 Task: Find a business class flight from San Francisco to Dubai from October 1 to October 5, using Air India or Emirates, with a duration under 15 hours.
Action: Mouse pressed left at (296, 219)
Screenshot: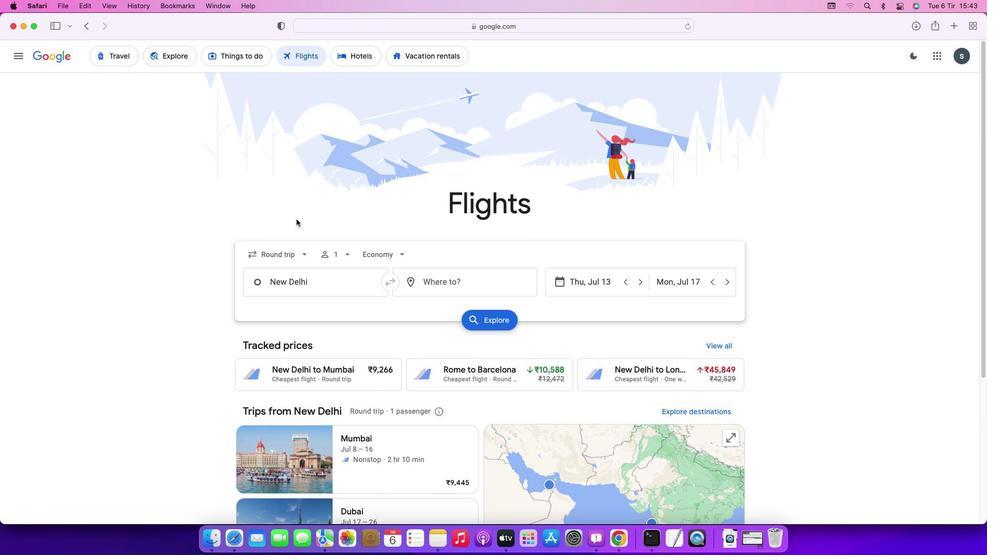 
Action: Mouse moved to (297, 252)
Screenshot: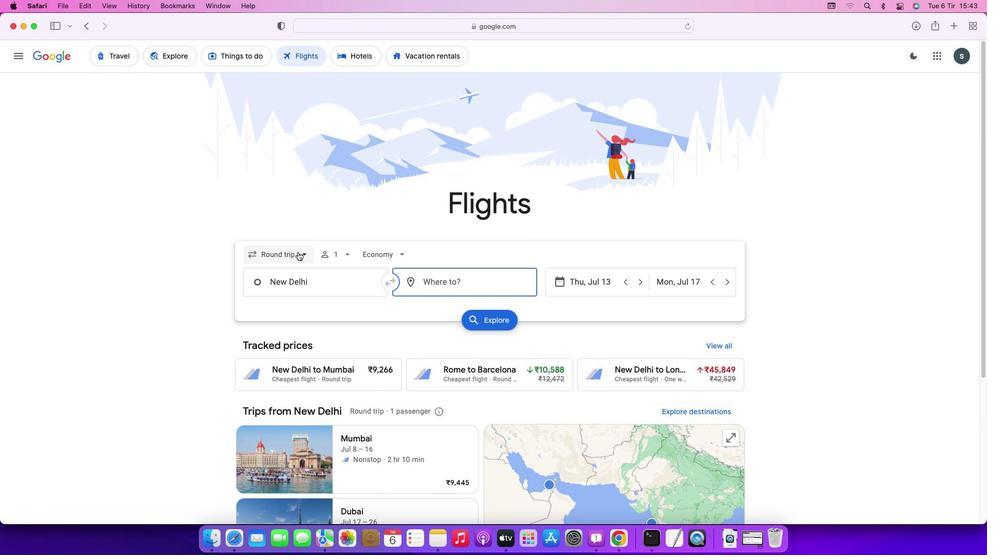 
Action: Mouse pressed left at (297, 252)
Screenshot: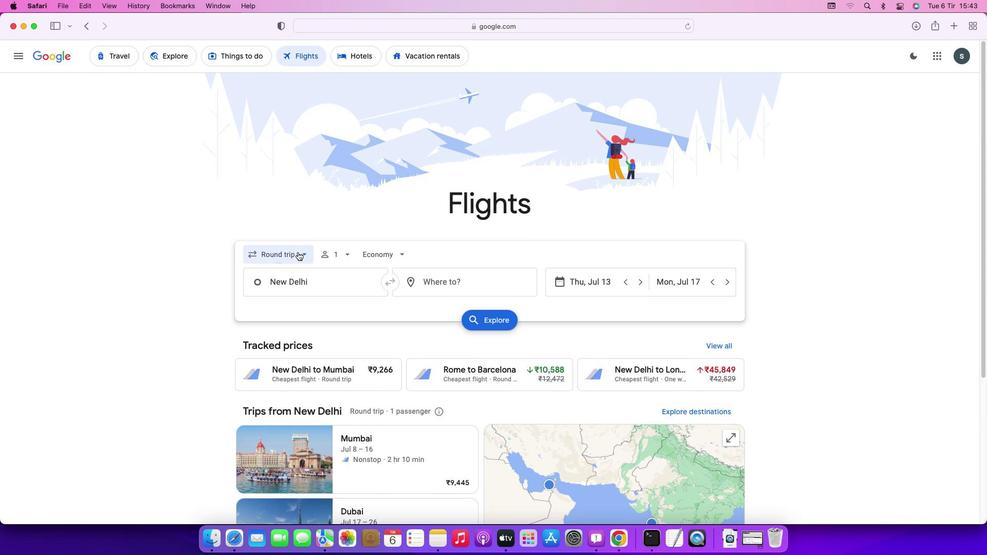
Action: Mouse moved to (301, 285)
Screenshot: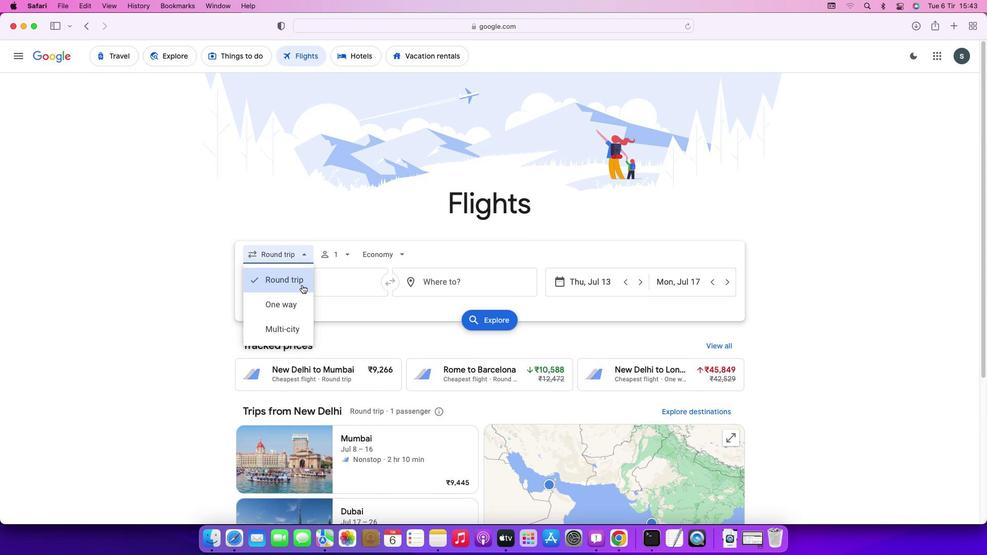 
Action: Mouse pressed left at (301, 285)
Screenshot: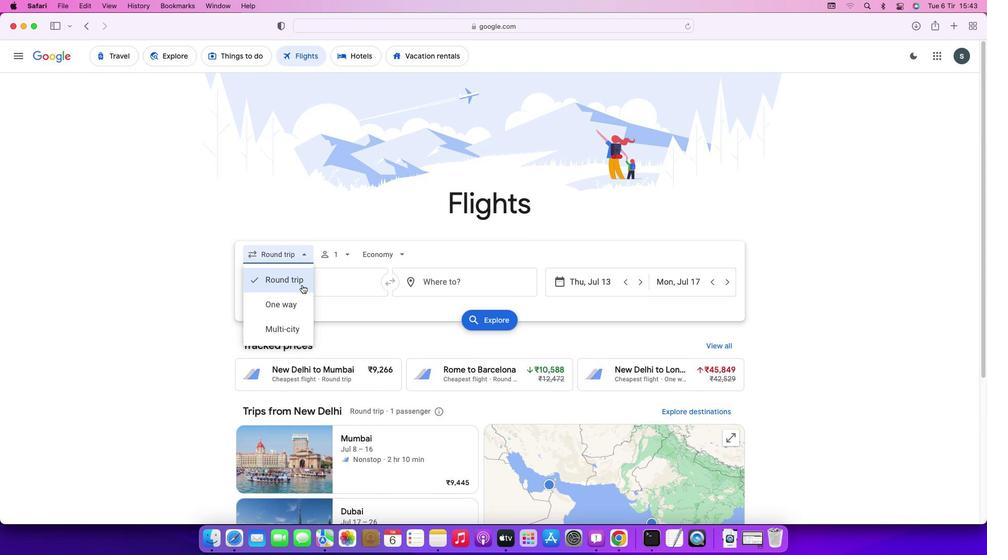 
Action: Mouse moved to (347, 256)
Screenshot: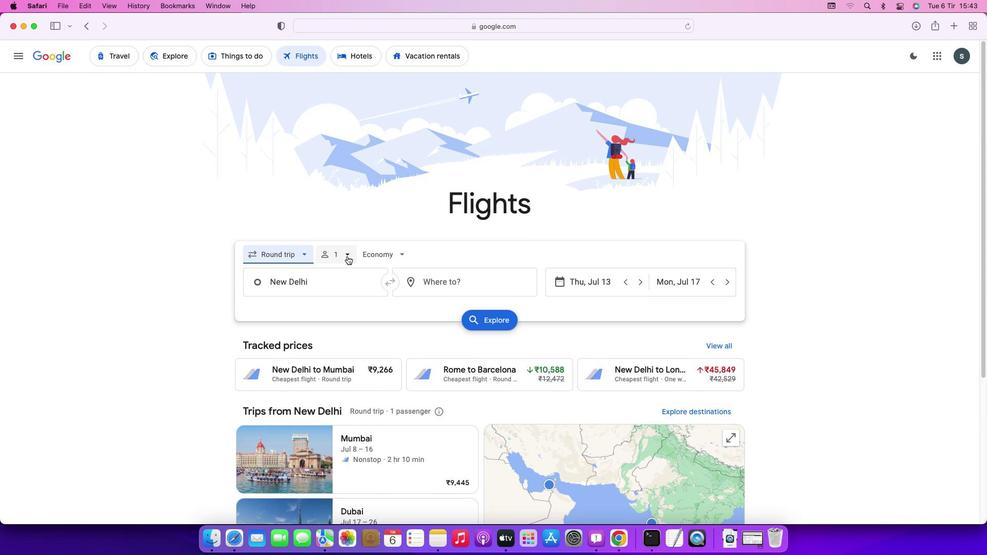 
Action: Mouse pressed left at (347, 256)
Screenshot: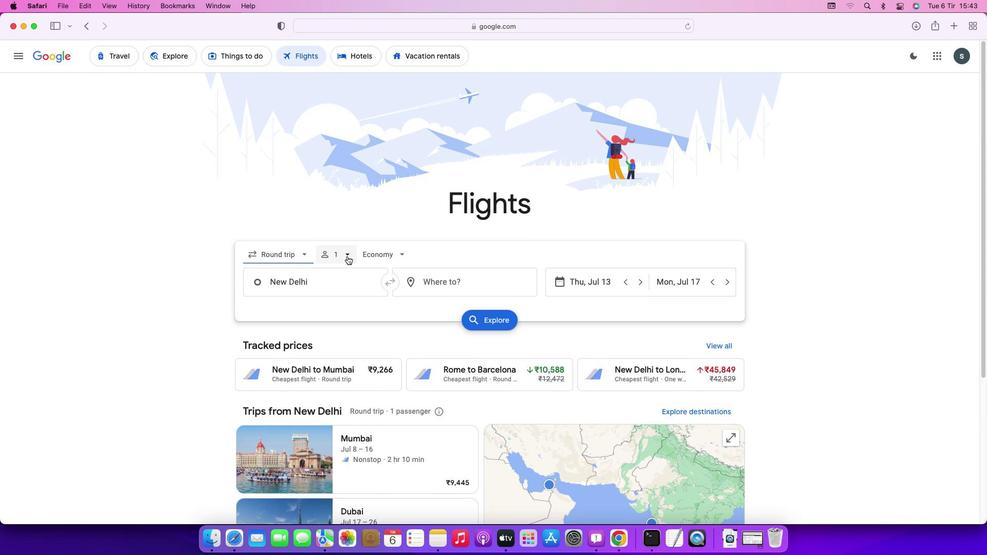 
Action: Mouse moved to (407, 279)
Screenshot: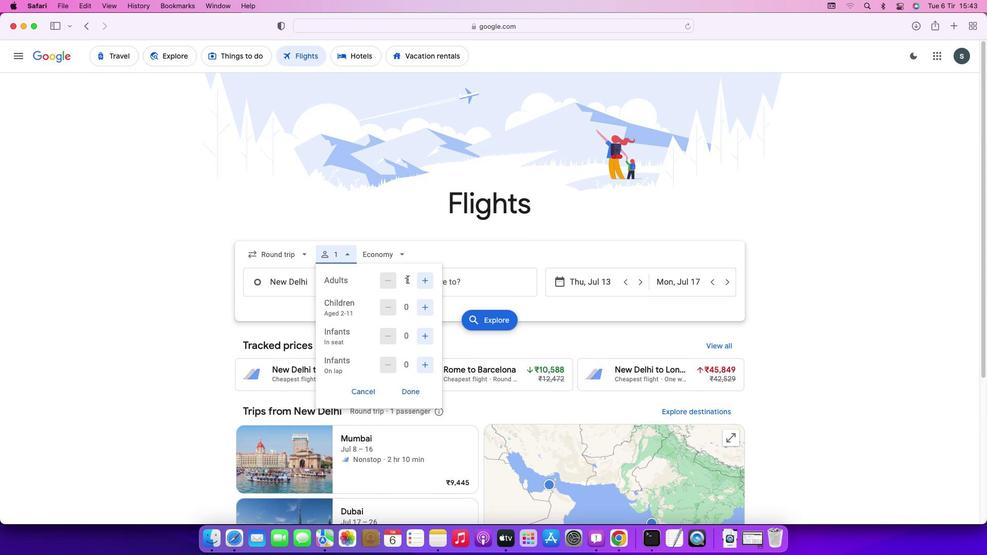 
Action: Mouse pressed left at (407, 279)
Screenshot: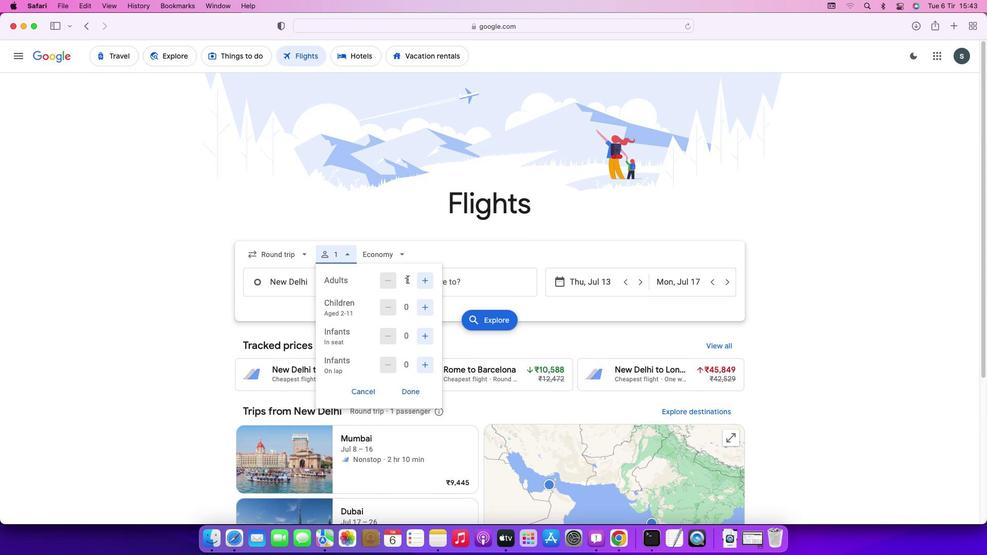 
Action: Mouse moved to (408, 388)
Screenshot: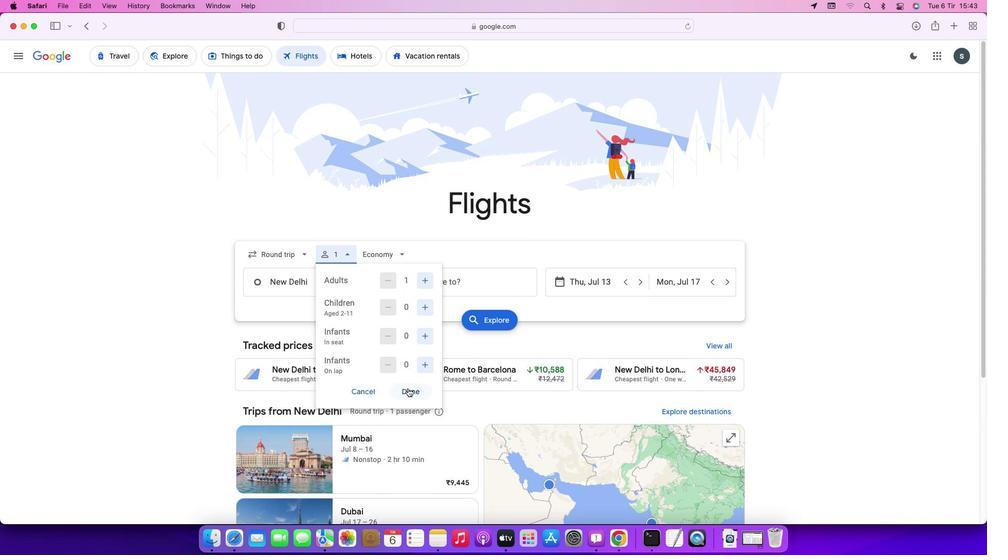 
Action: Mouse pressed left at (408, 388)
Screenshot: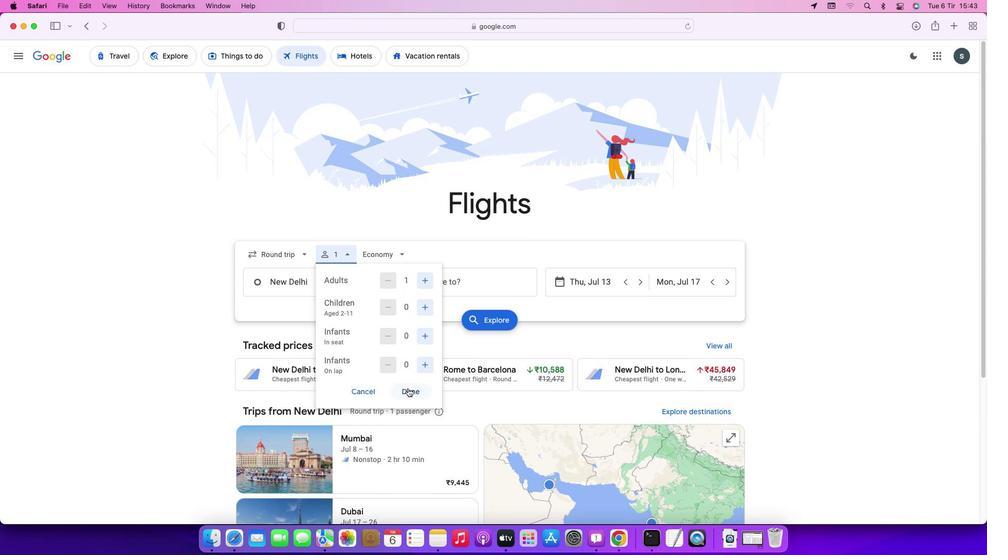 
Action: Mouse moved to (403, 250)
Screenshot: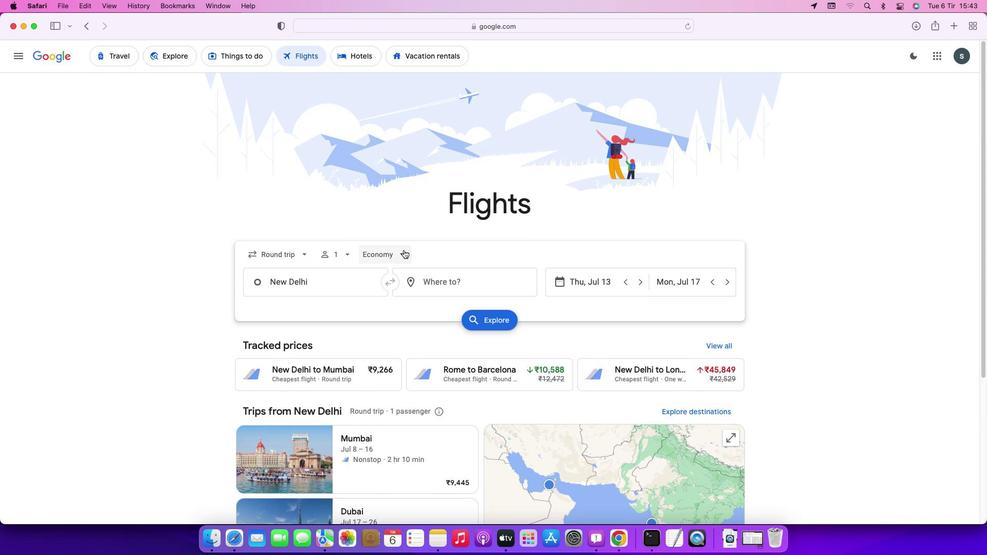 
Action: Mouse pressed left at (403, 250)
Screenshot: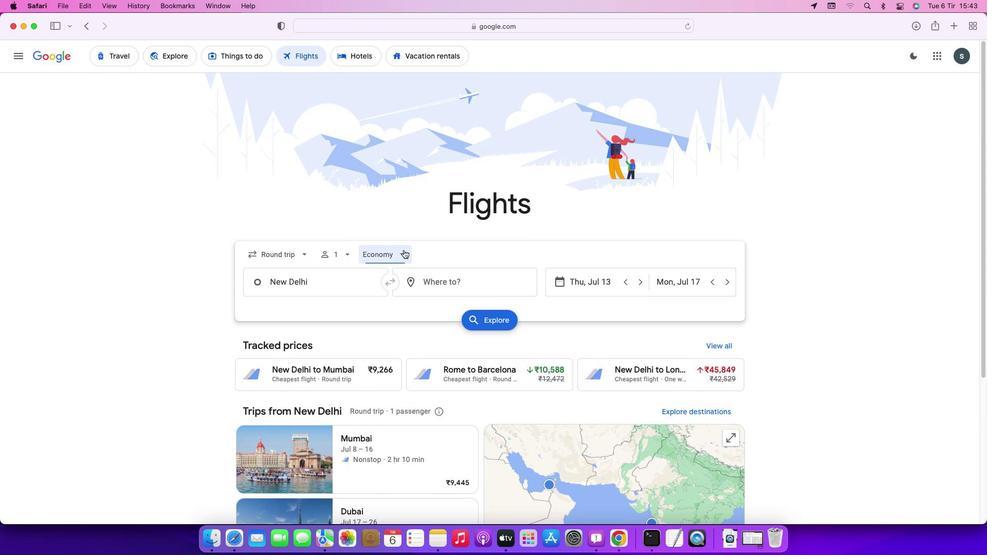 
Action: Mouse moved to (410, 329)
Screenshot: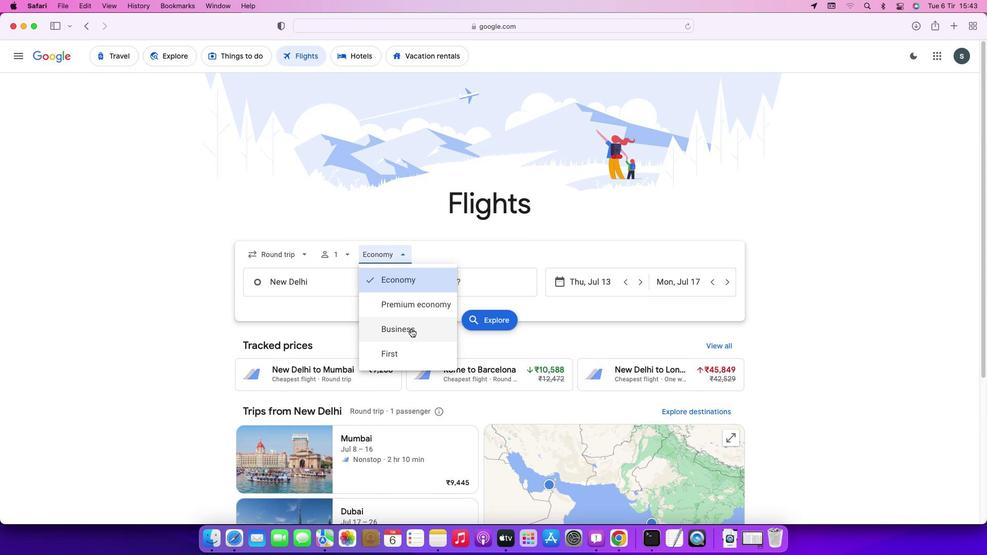 
Action: Mouse pressed left at (410, 329)
Screenshot: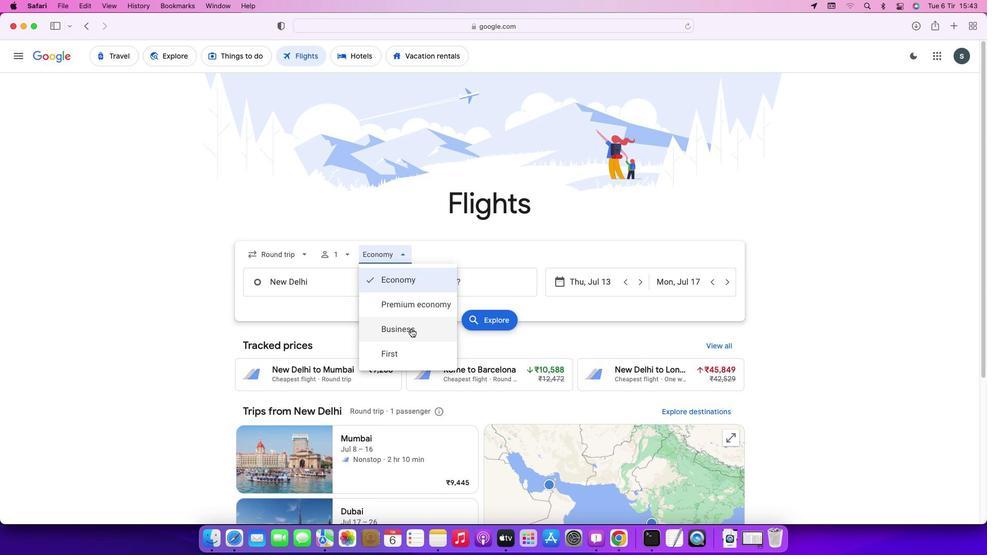 
Action: Mouse moved to (340, 284)
Screenshot: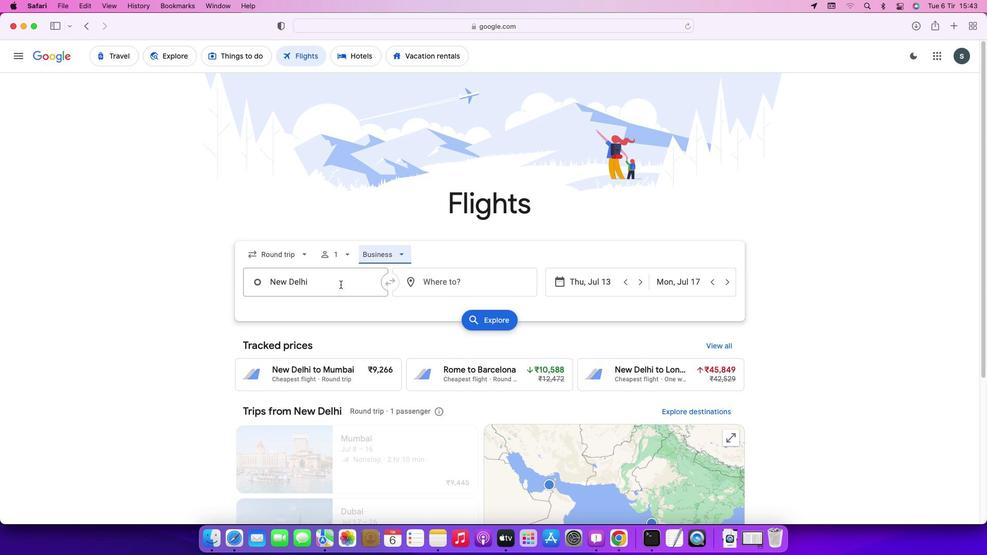 
Action: Mouse pressed left at (340, 284)
Screenshot: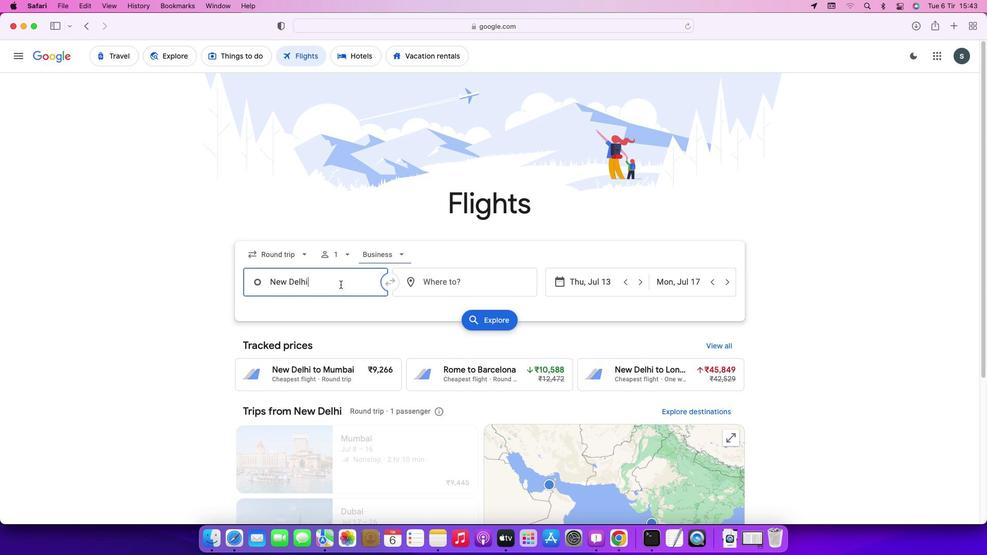 
Action: Key pressed Key.backspaceKey.caps_lock'S'Key.caps_lock'a''n'Key.spaceKey.caps_lock'F'Key.caps_lock'r''a''n''c''i''s''c''o'Key.enter
Screenshot: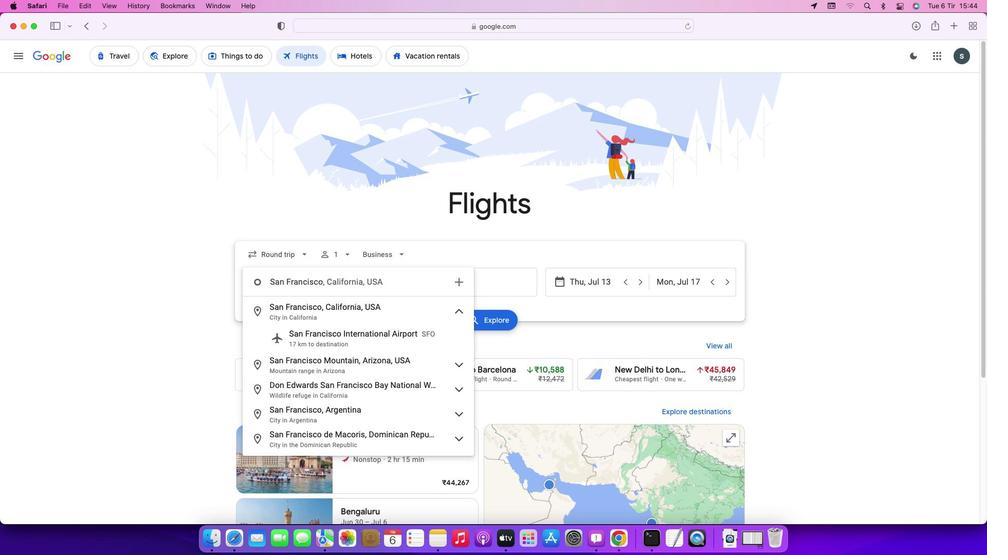 
Action: Mouse moved to (442, 276)
Screenshot: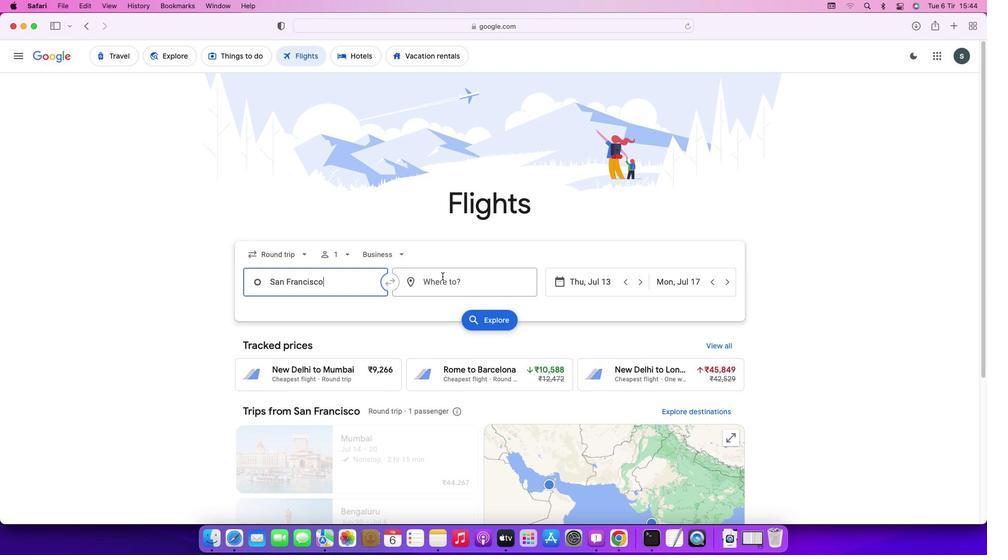 
Action: Mouse pressed left at (442, 276)
Screenshot: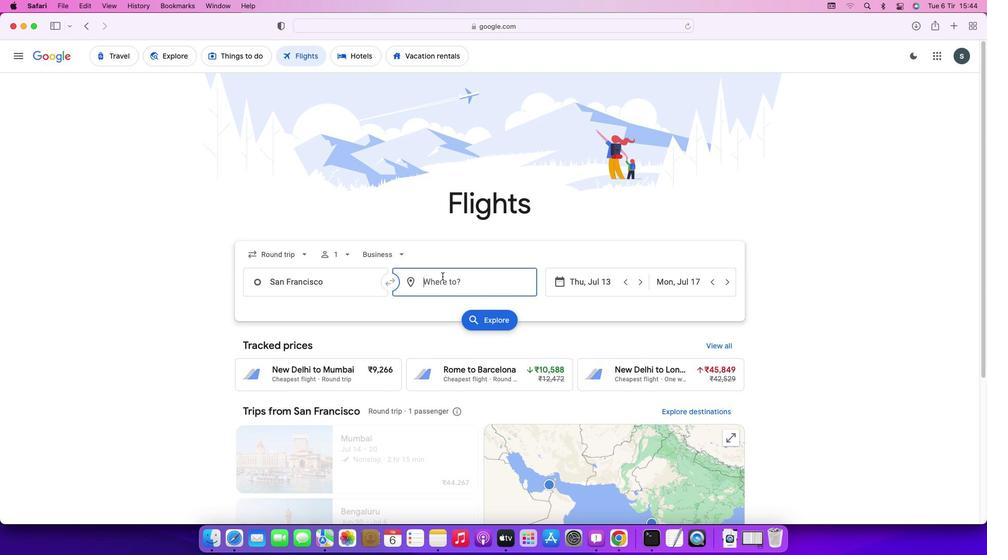 
Action: Key pressed Key.caps_lock'D'Key.caps_lock'u''b''a''i'Key.enter
Screenshot: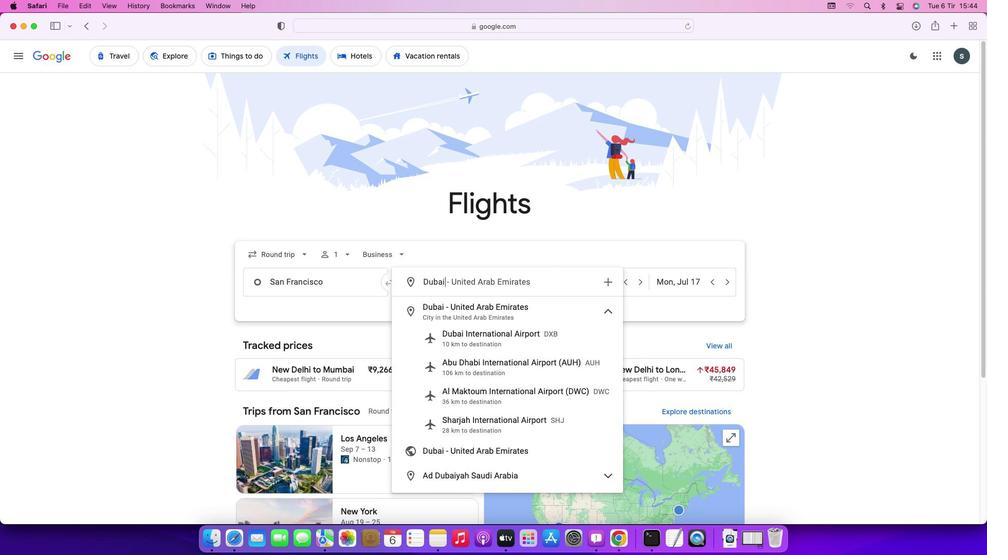 
Action: Mouse moved to (606, 280)
Screenshot: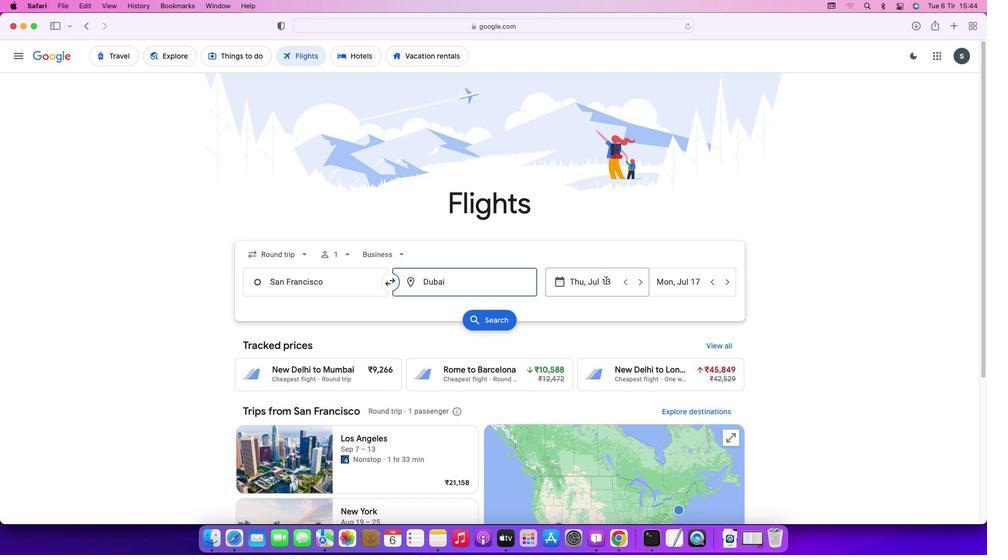 
Action: Mouse pressed left at (606, 280)
Screenshot: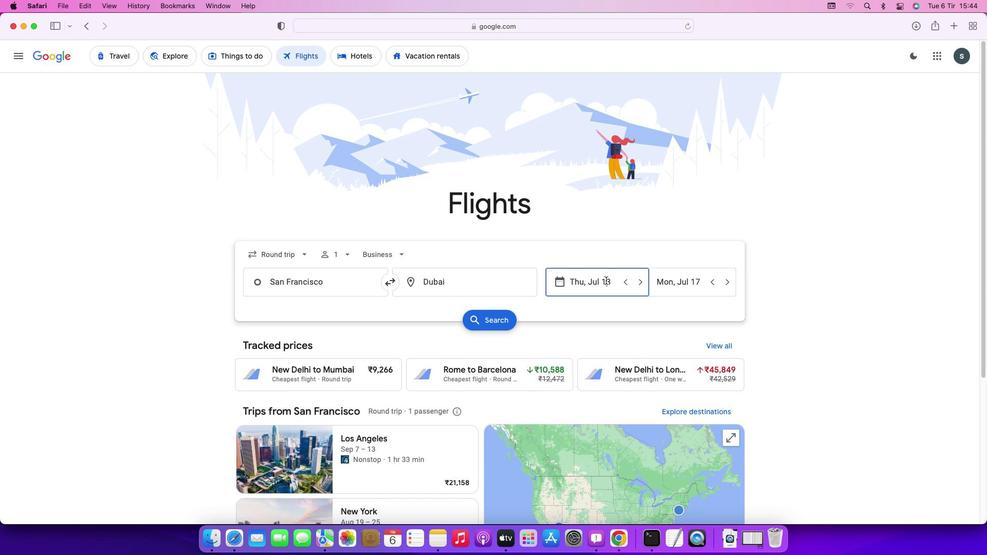 
Action: Mouse moved to (744, 387)
Screenshot: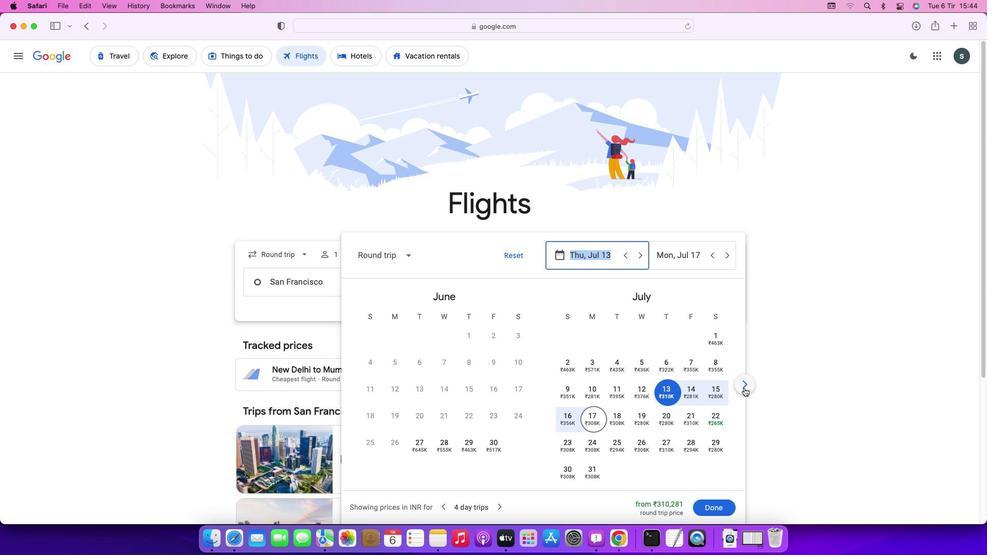 
Action: Mouse pressed left at (744, 387)
Screenshot: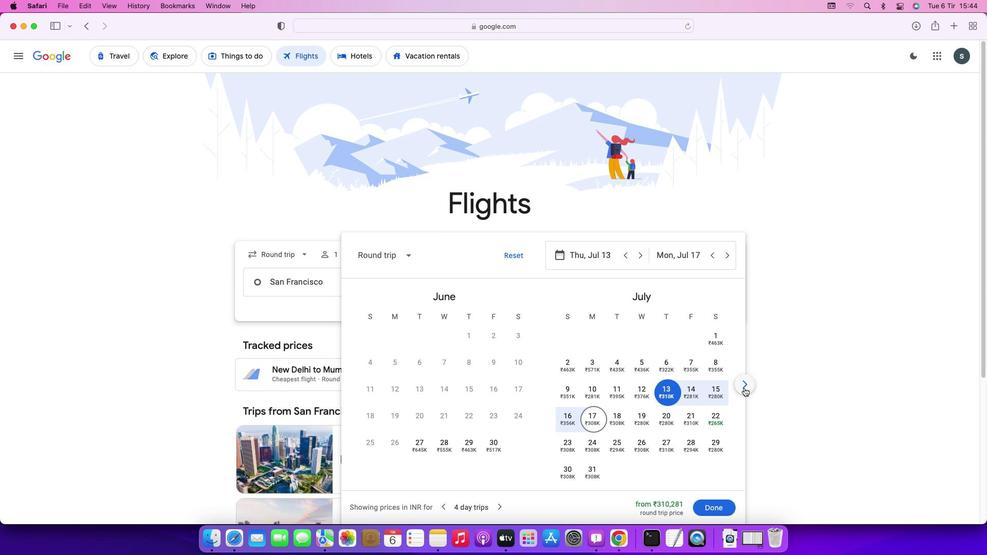 
Action: Mouse moved to (744, 387)
Screenshot: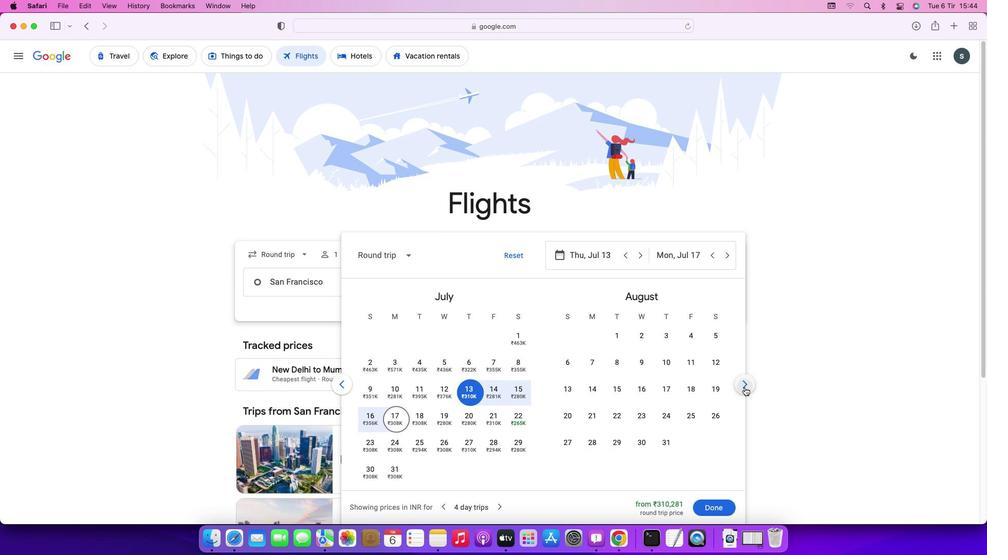 
Action: Mouse pressed left at (744, 387)
Screenshot: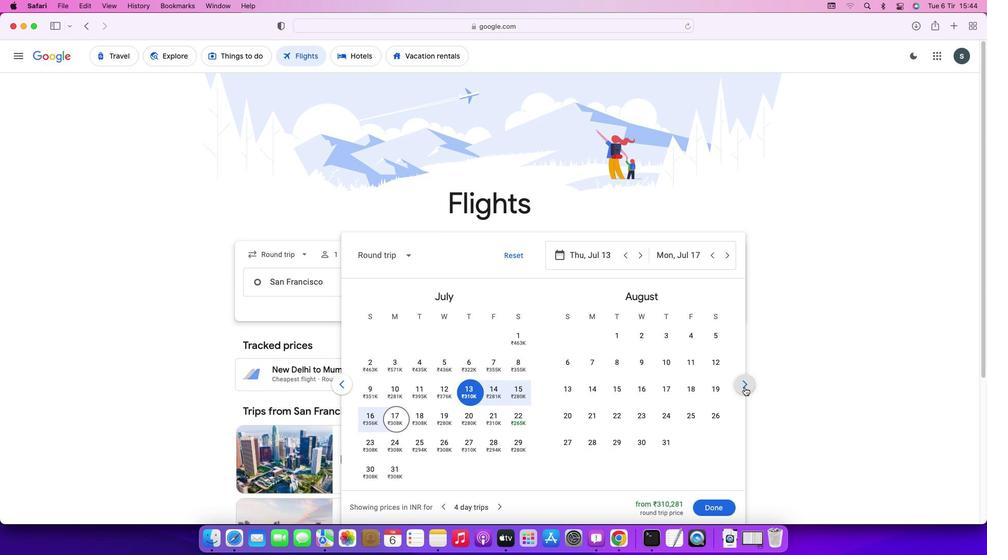
Action: Mouse pressed left at (744, 387)
Screenshot: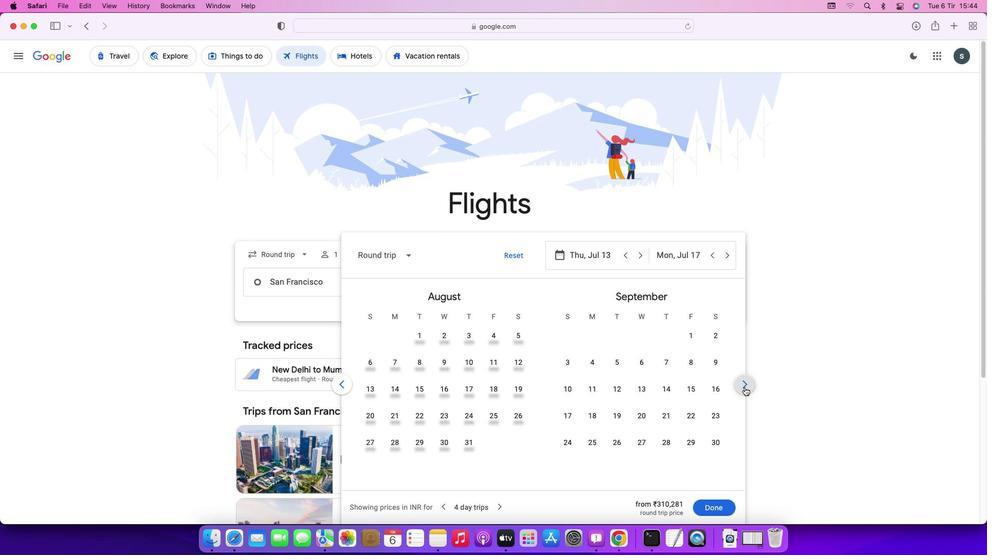 
Action: Mouse moved to (564, 338)
Screenshot: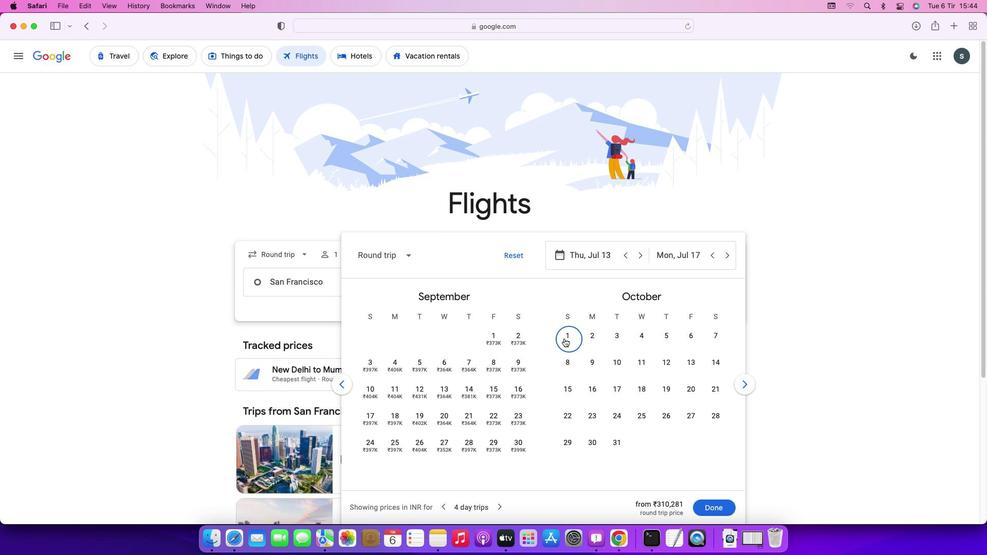 
Action: Mouse pressed left at (564, 338)
Screenshot: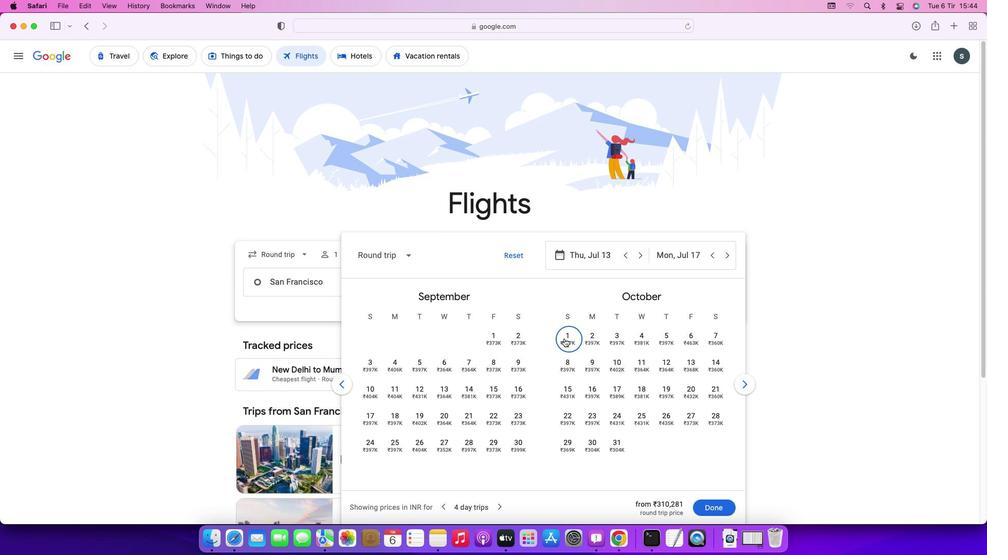 
Action: Mouse moved to (664, 340)
Screenshot: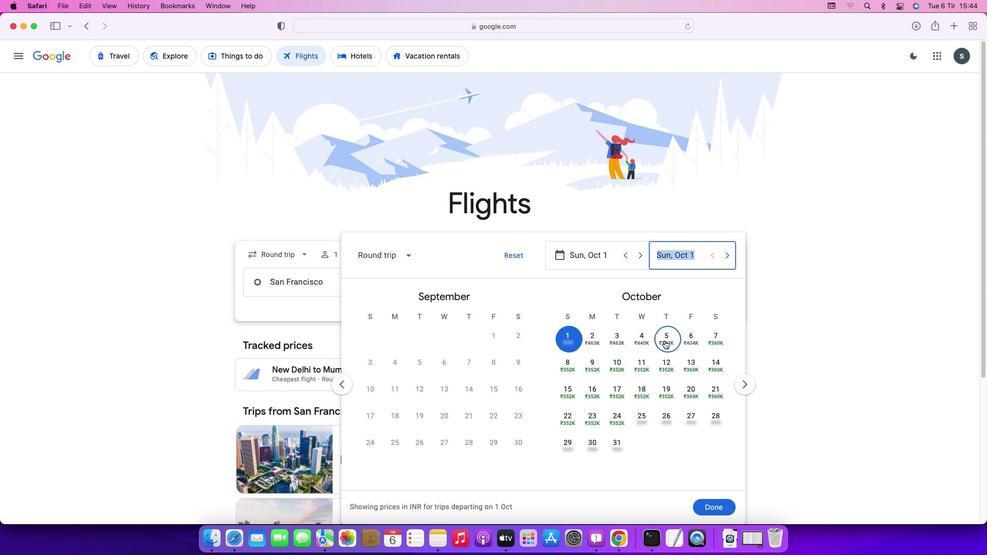 
Action: Mouse pressed left at (664, 340)
Screenshot: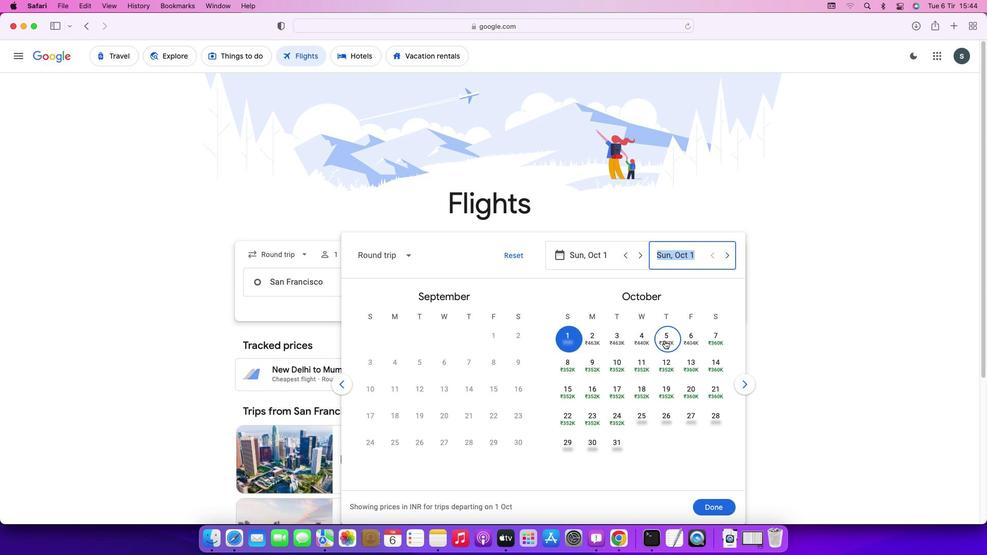 
Action: Mouse moved to (707, 508)
Screenshot: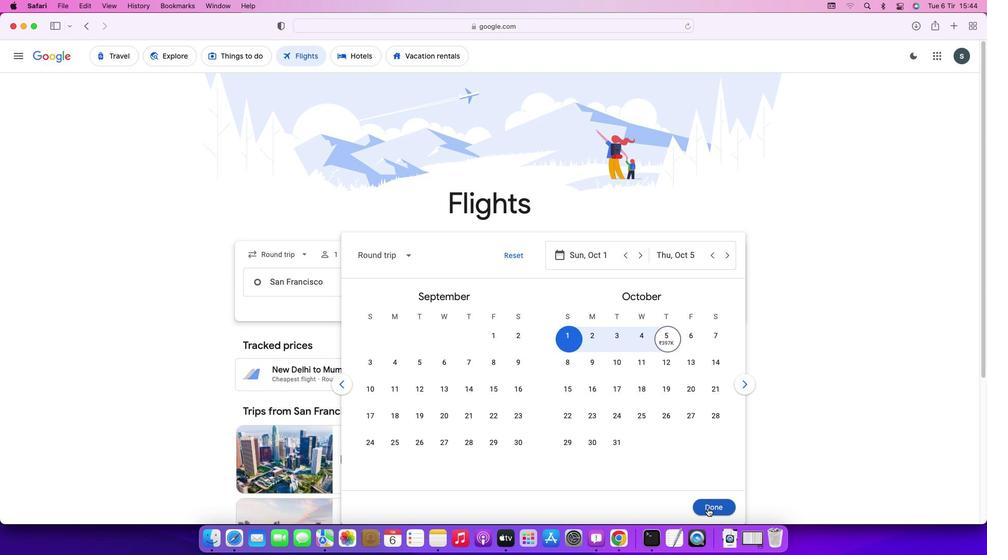 
Action: Mouse pressed left at (707, 508)
Screenshot: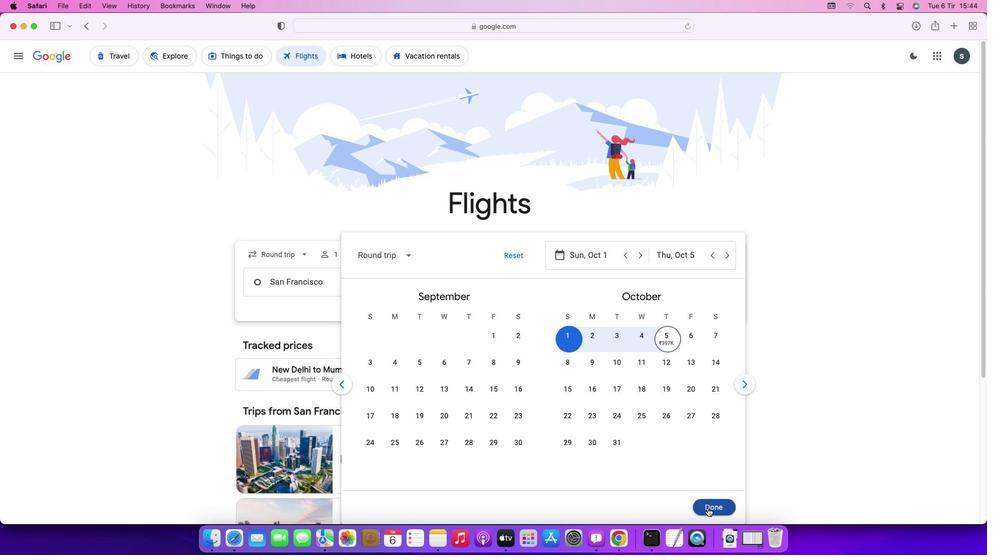 
Action: Mouse moved to (483, 317)
Screenshot: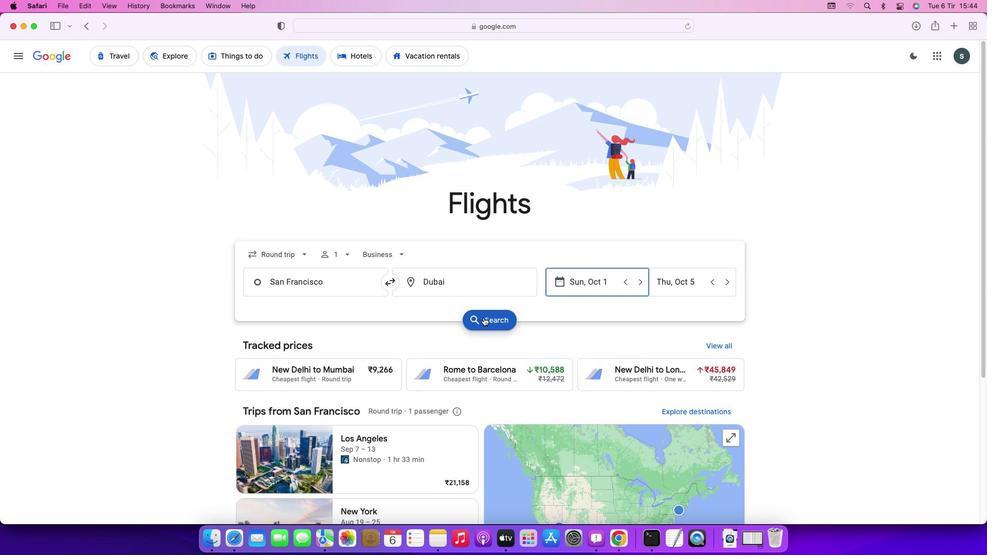 
Action: Mouse pressed left at (483, 317)
Screenshot: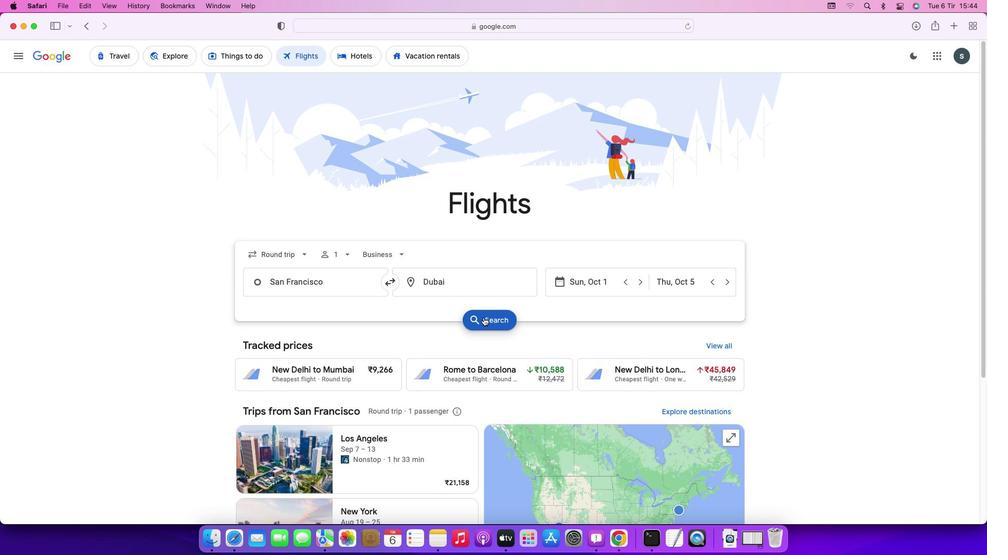 
Action: Mouse moved to (372, 149)
Screenshot: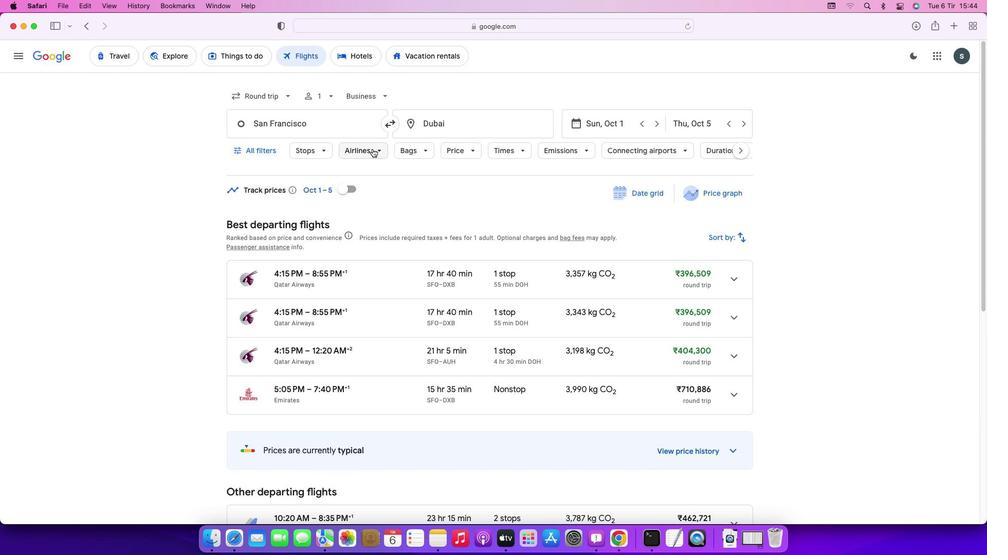 
Action: Mouse pressed left at (372, 149)
Screenshot: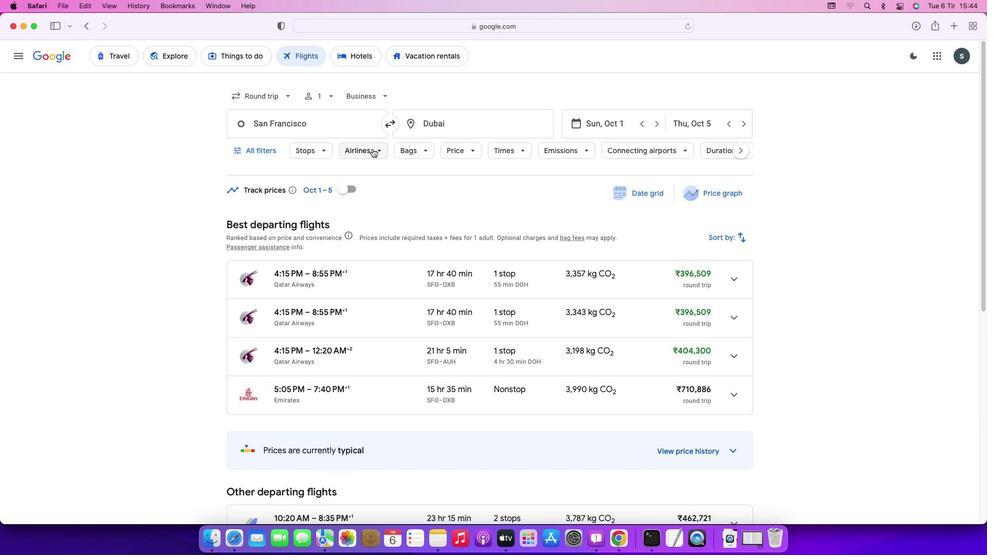
Action: Mouse moved to (500, 204)
Screenshot: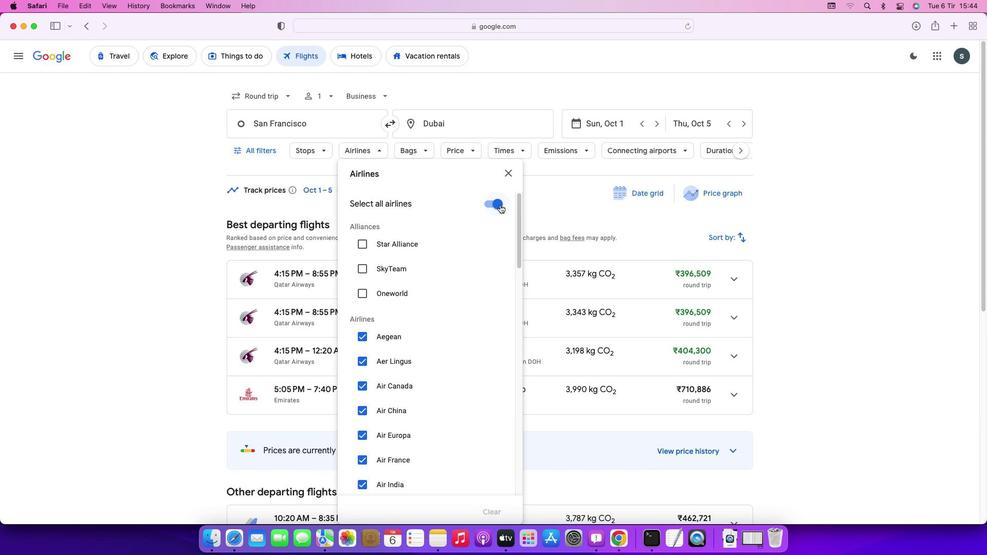 
Action: Mouse pressed left at (500, 204)
Screenshot: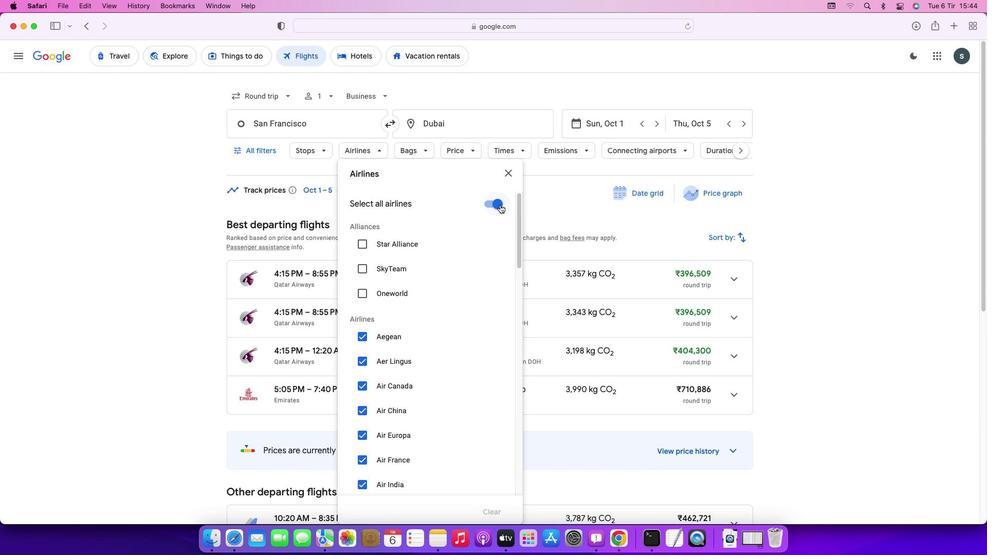 
Action: Mouse moved to (471, 390)
Screenshot: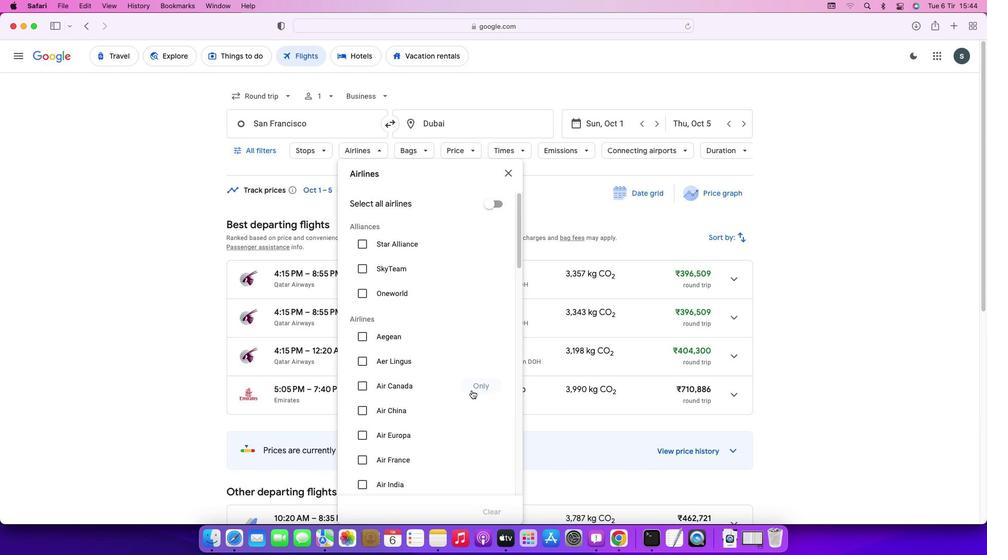 
Action: Mouse scrolled (471, 390) with delta (0, 0)
Screenshot: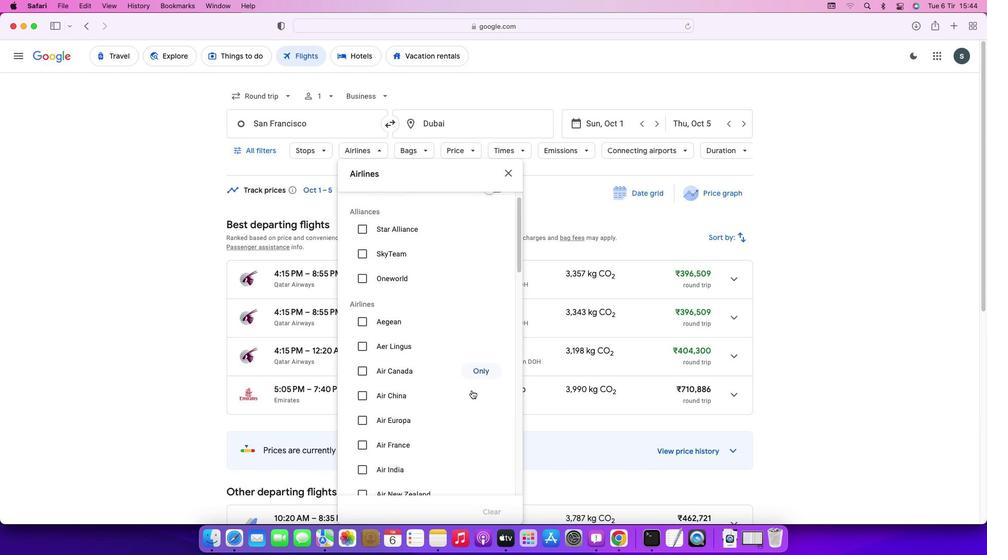 
Action: Mouse scrolled (471, 390) with delta (0, 0)
Screenshot: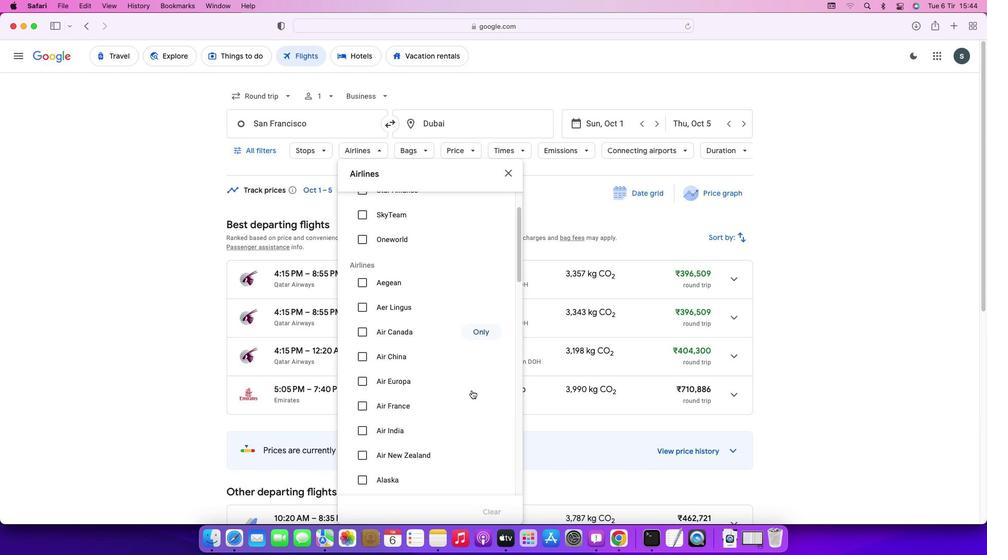 
Action: Mouse scrolled (471, 390) with delta (0, 0)
Screenshot: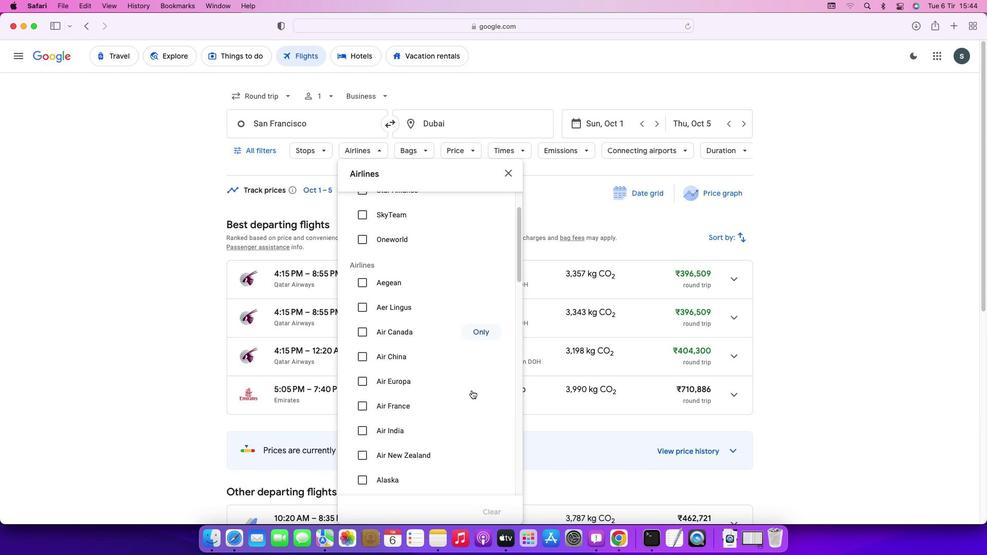 
Action: Mouse scrolled (471, 390) with delta (0, 0)
Screenshot: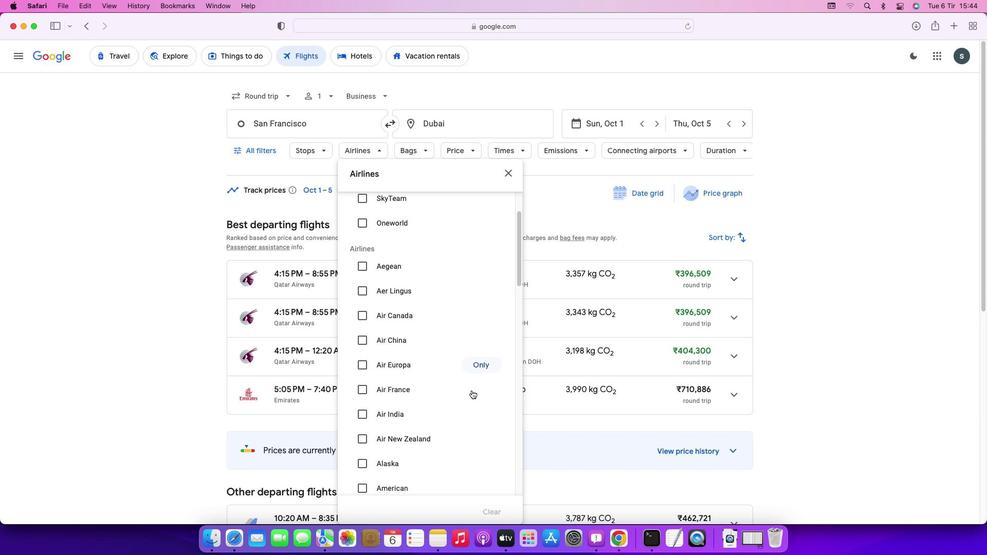 
Action: Mouse scrolled (471, 390) with delta (0, 0)
Screenshot: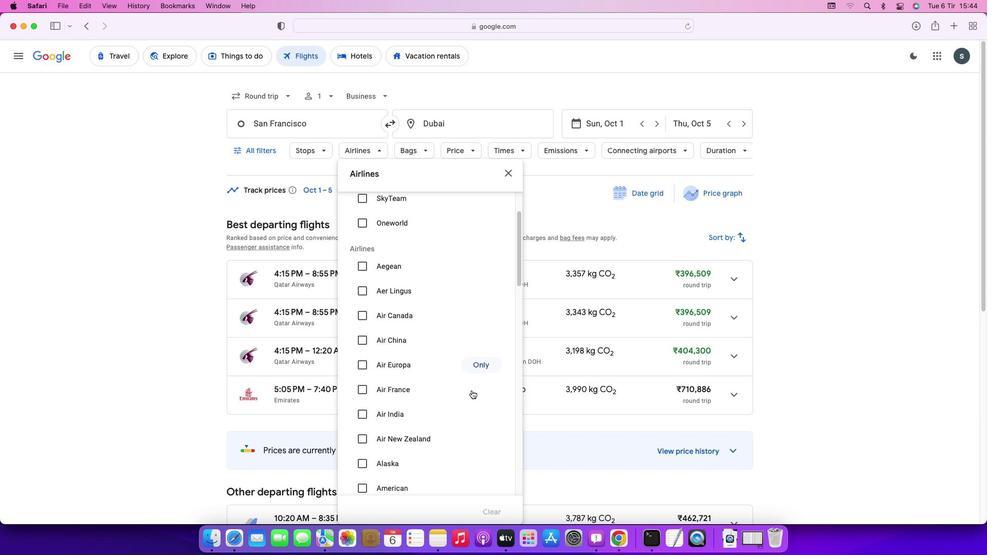
Action: Mouse scrolled (471, 390) with delta (0, 0)
Screenshot: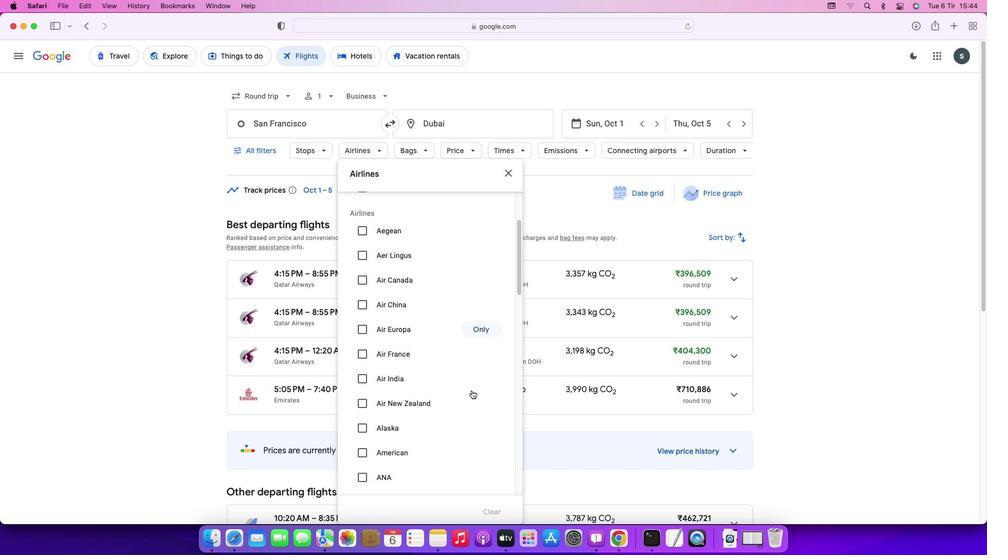 
Action: Mouse moved to (362, 375)
Screenshot: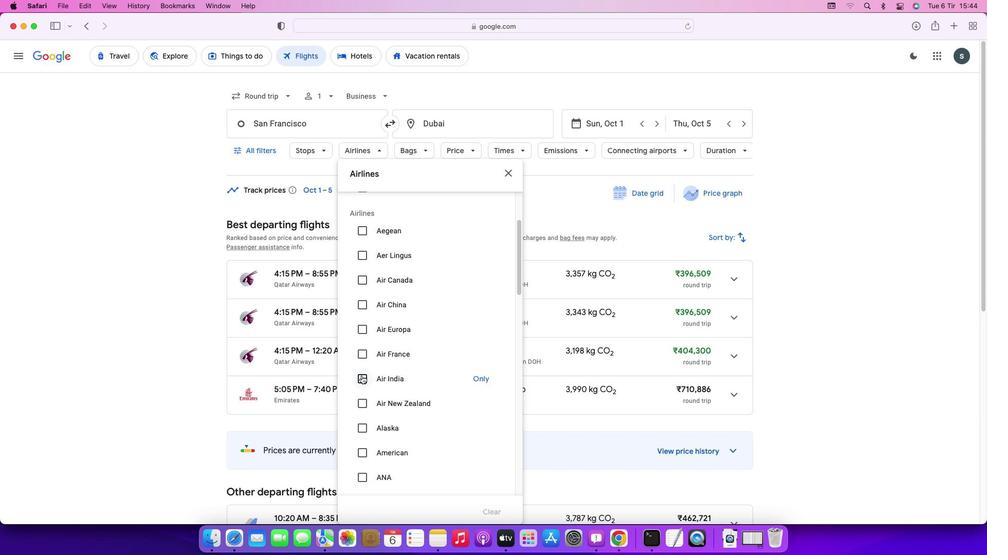 
Action: Mouse pressed left at (362, 375)
Screenshot: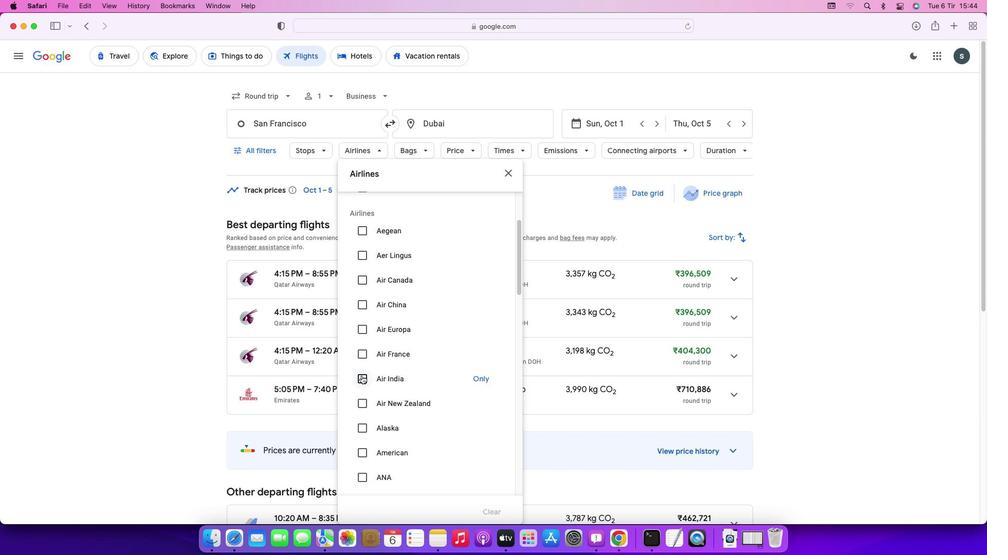 
Action: Mouse moved to (441, 421)
Screenshot: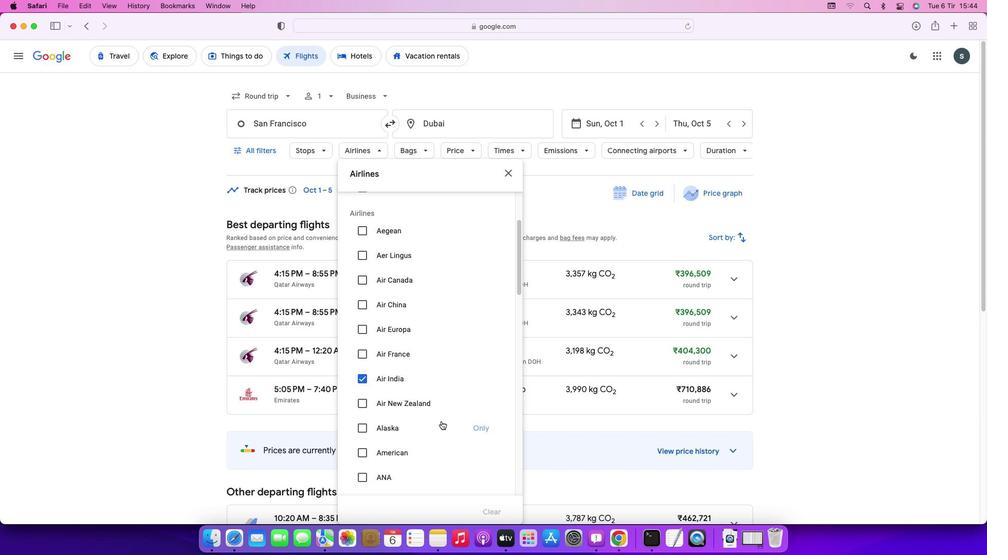 
Action: Mouse scrolled (441, 421) with delta (0, 0)
Screenshot: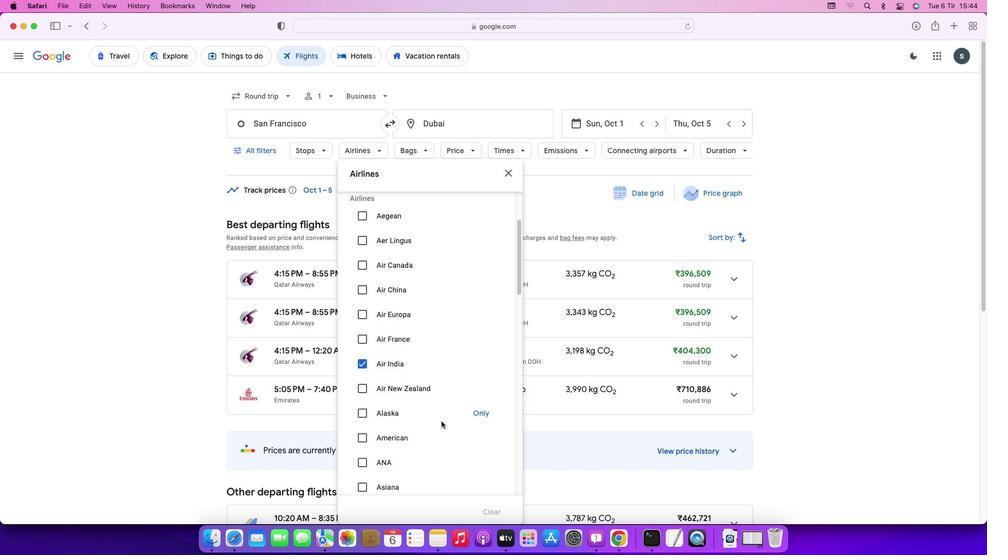 
Action: Mouse scrolled (441, 421) with delta (0, 0)
Screenshot: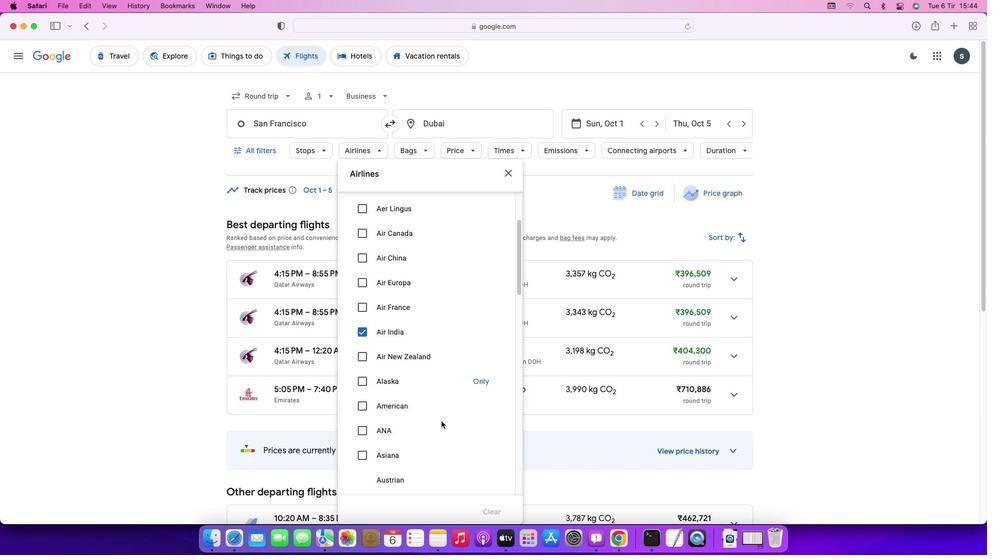 
Action: Mouse scrolled (441, 421) with delta (0, 0)
Screenshot: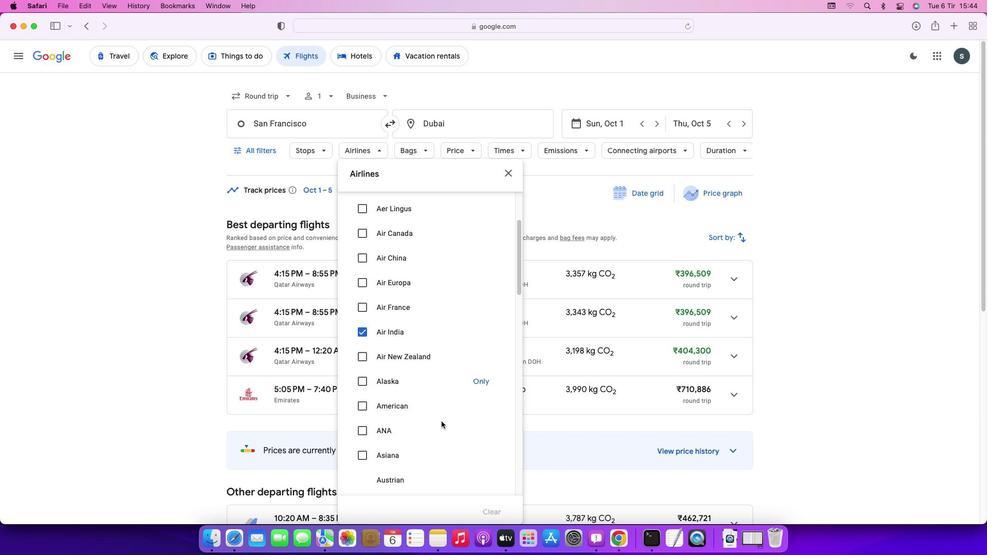 
Action: Mouse scrolled (441, 421) with delta (0, 0)
Screenshot: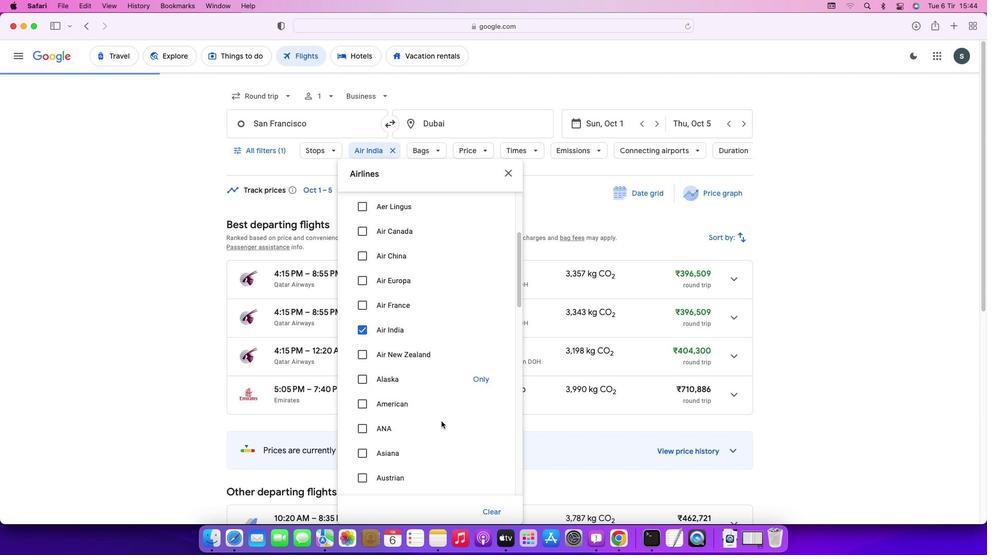 
Action: Mouse scrolled (441, 421) with delta (0, 0)
Screenshot: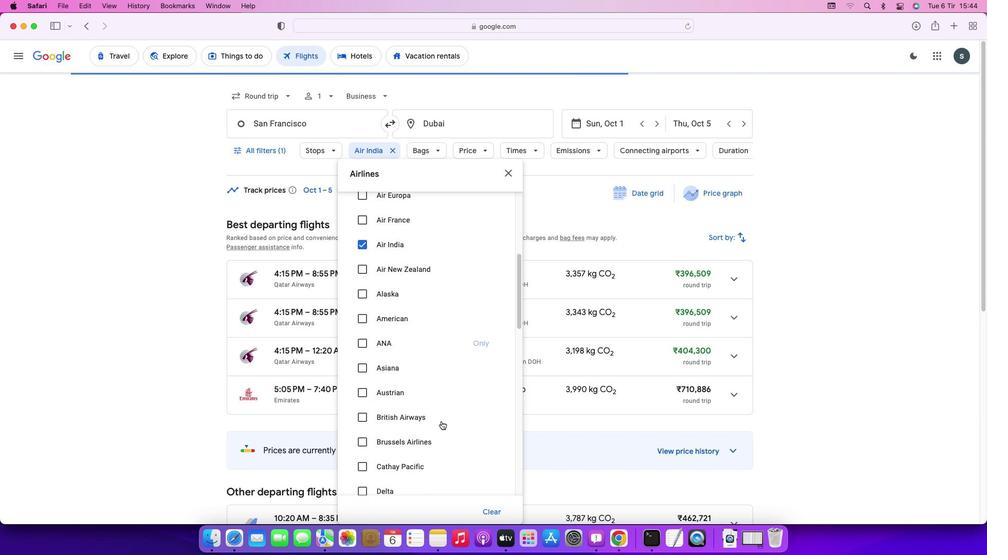
Action: Mouse scrolled (441, 421) with delta (0, 0)
Screenshot: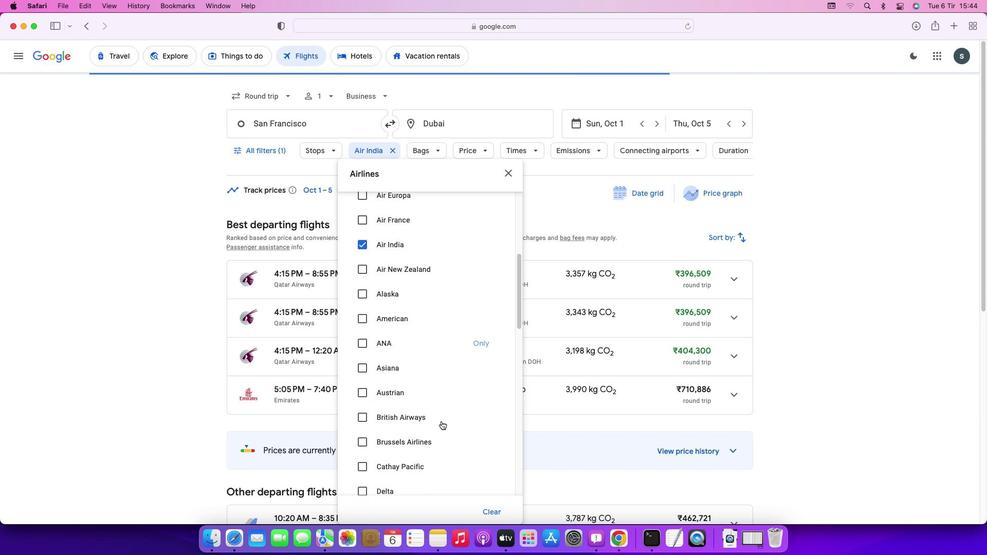 
Action: Mouse scrolled (441, 421) with delta (0, -1)
Screenshot: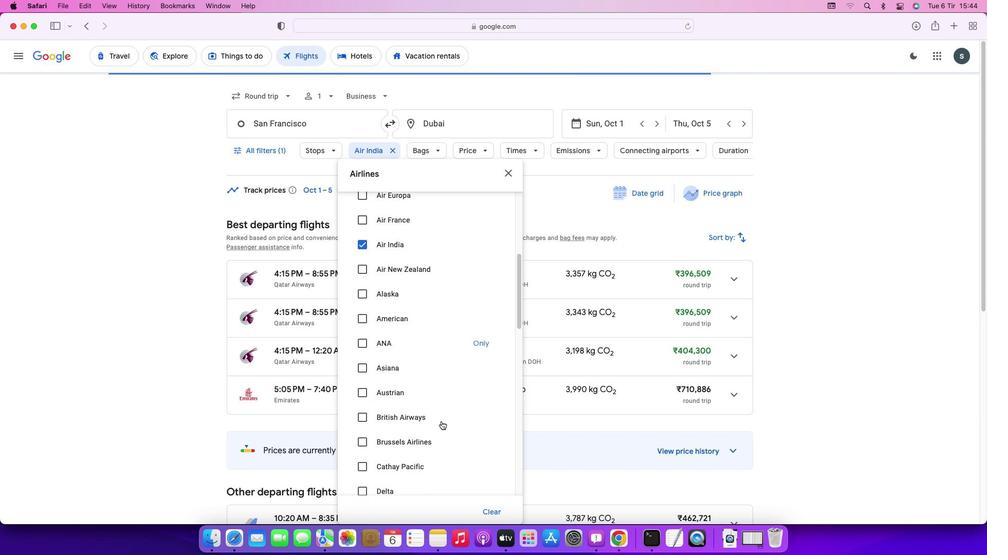 
Action: Mouse scrolled (441, 421) with delta (0, -1)
Screenshot: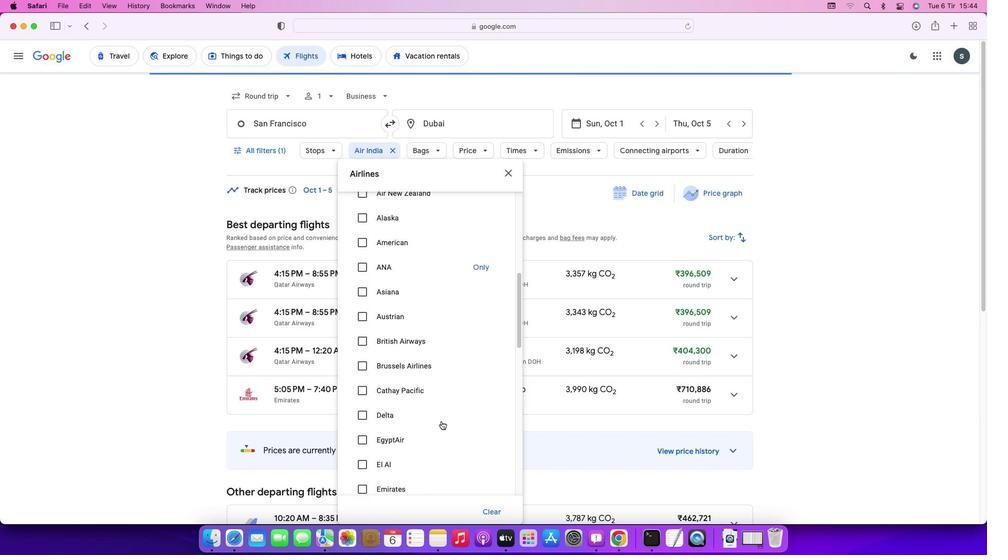 
Action: Mouse scrolled (441, 421) with delta (0, 0)
Screenshot: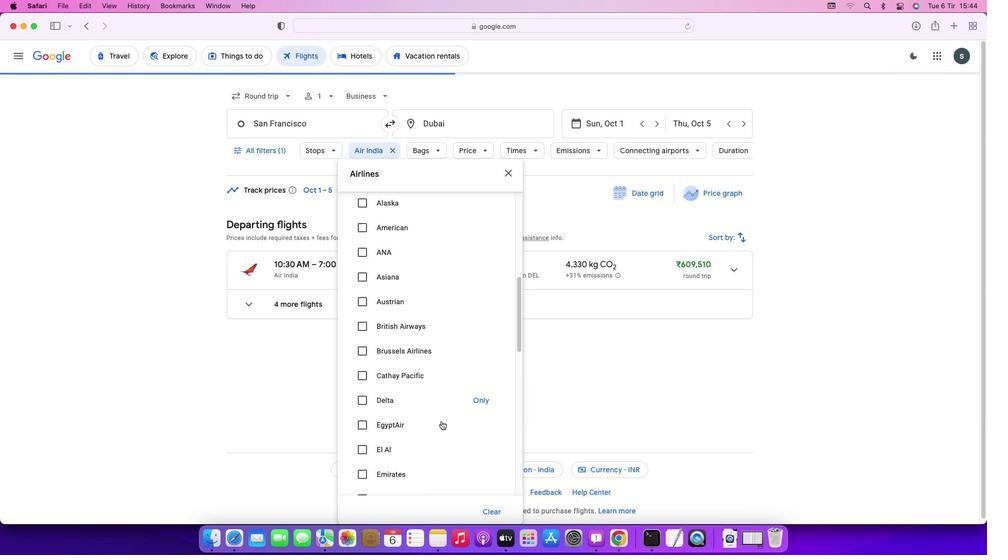 
Action: Mouse scrolled (441, 421) with delta (0, 0)
Screenshot: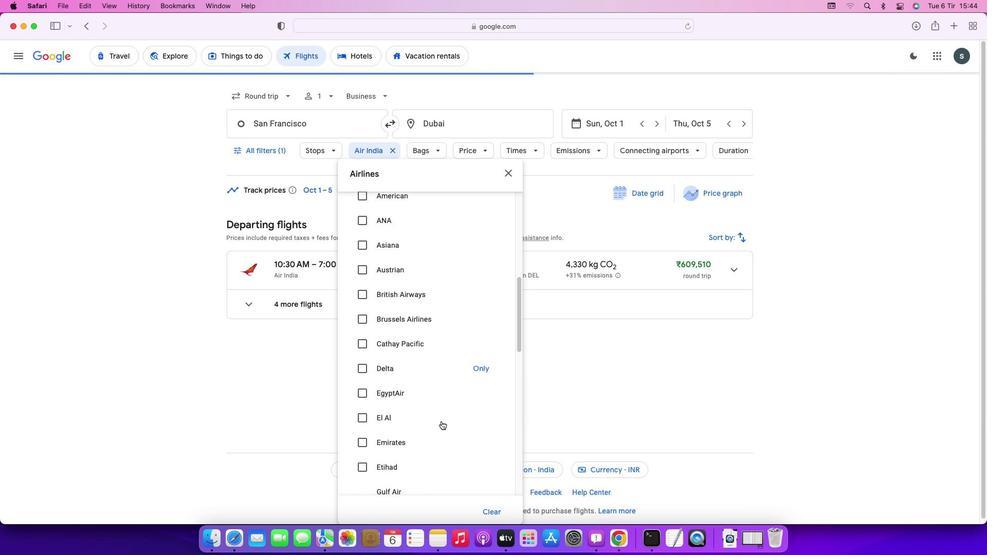 
Action: Mouse scrolled (441, 421) with delta (0, 0)
Screenshot: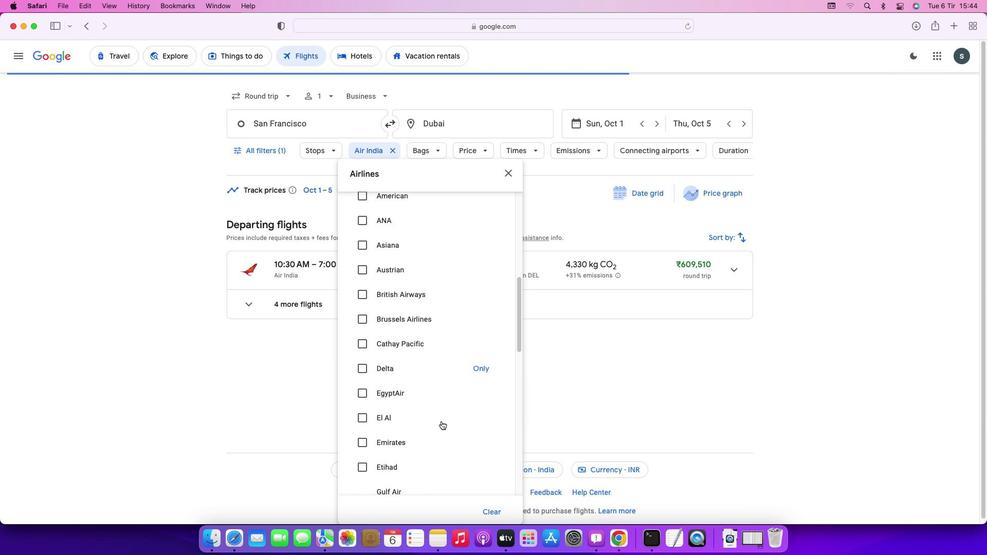 
Action: Mouse scrolled (441, 421) with delta (0, 0)
Screenshot: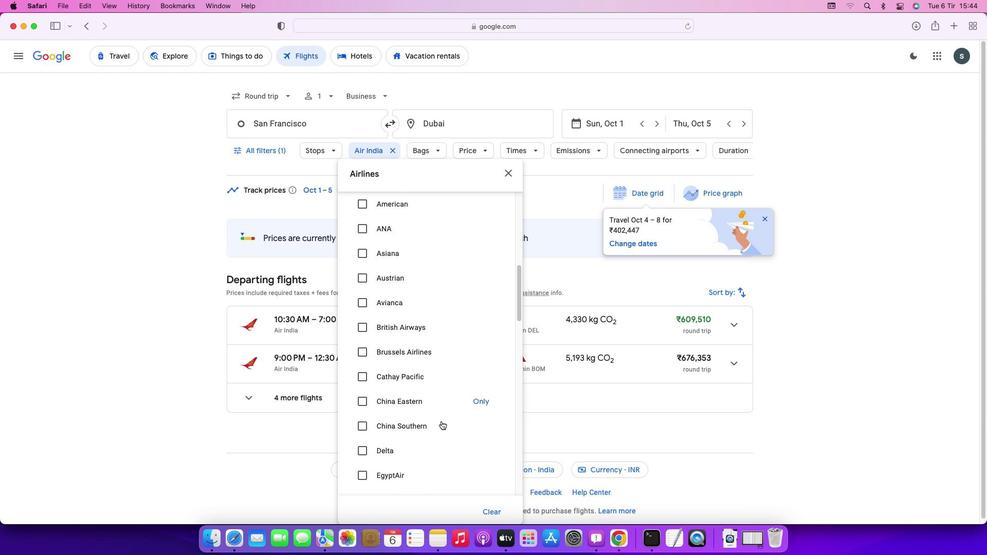 
Action: Mouse scrolled (441, 421) with delta (0, 0)
Screenshot: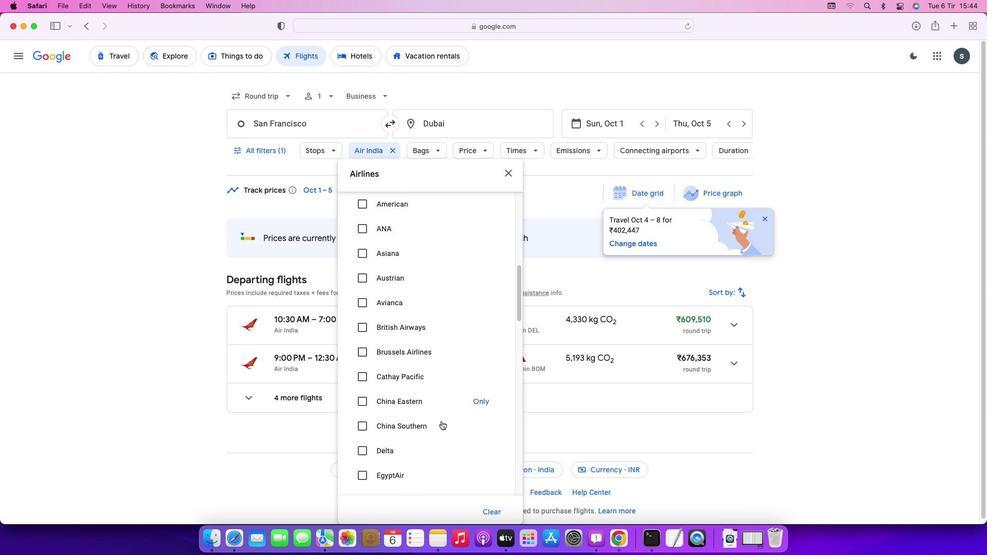 
Action: Mouse scrolled (441, 421) with delta (0, 0)
Screenshot: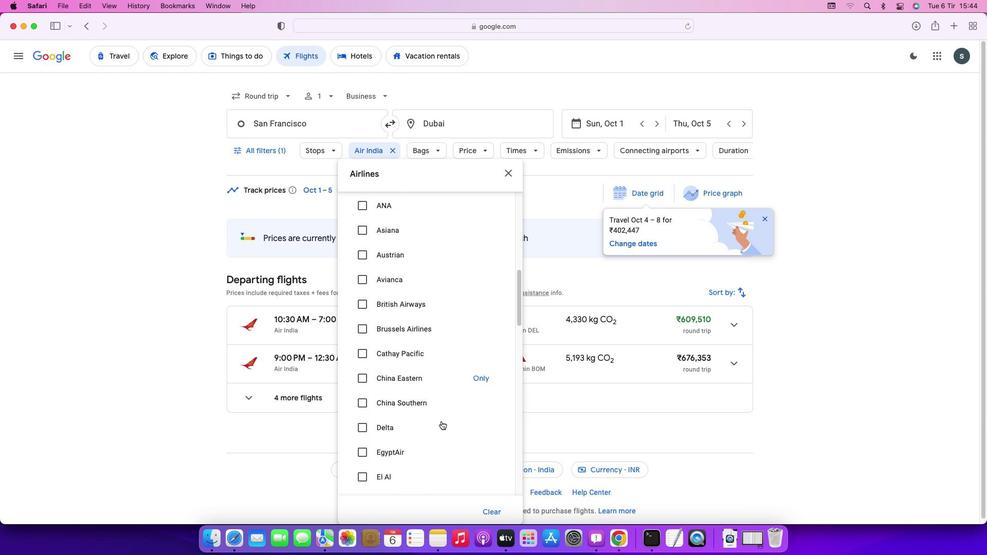 
Action: Mouse scrolled (441, 421) with delta (0, 0)
Screenshot: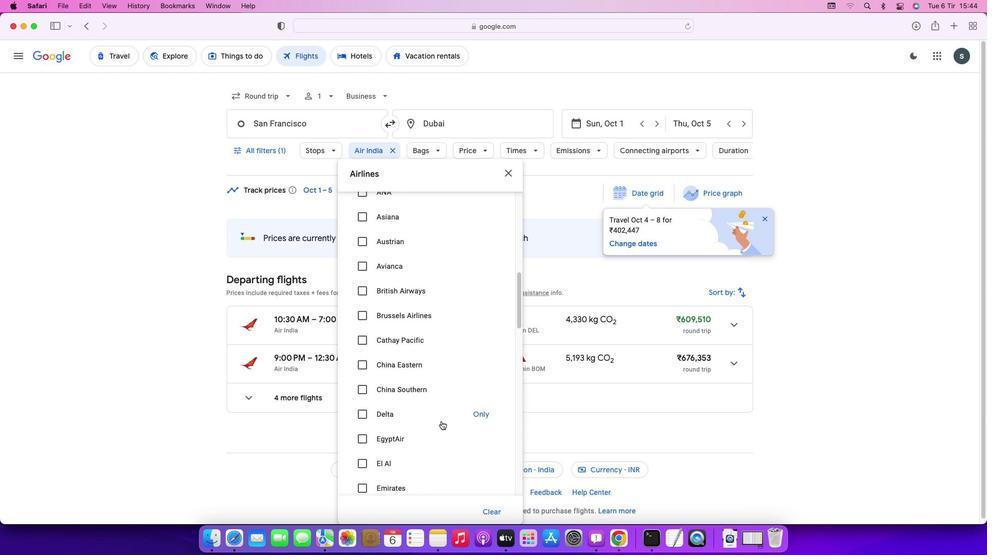 
Action: Mouse scrolled (441, 421) with delta (0, 0)
Screenshot: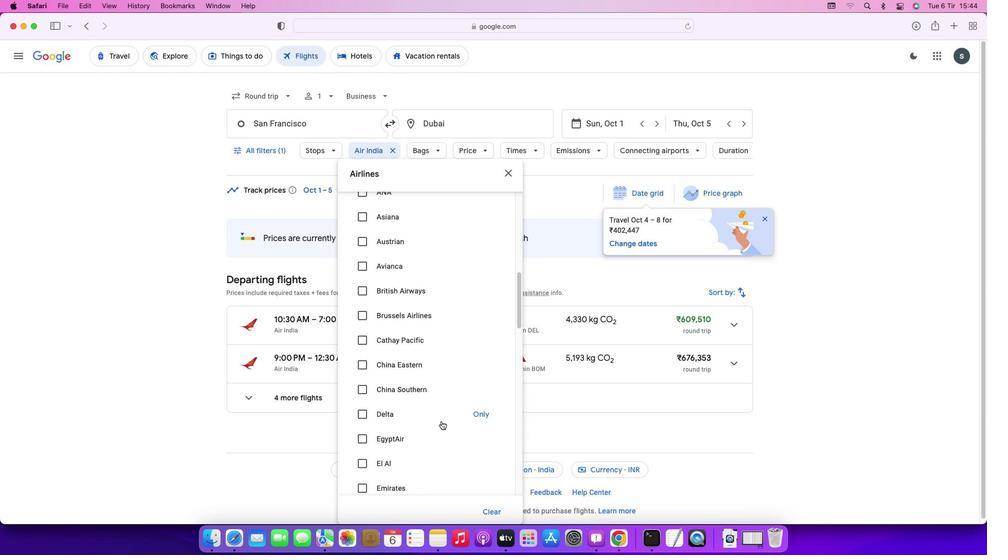 
Action: Mouse scrolled (441, 421) with delta (0, 0)
Screenshot: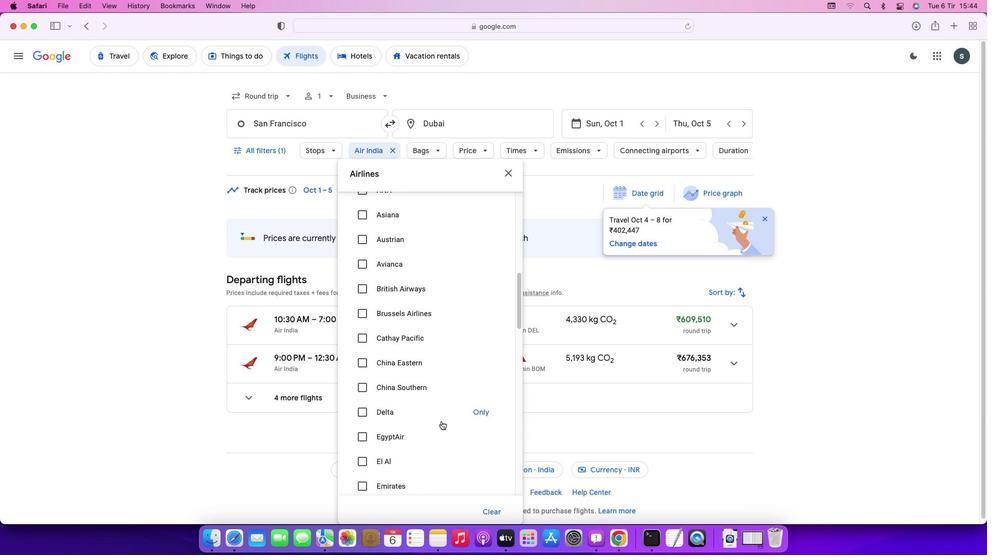 
Action: Mouse scrolled (441, 421) with delta (0, 0)
Screenshot: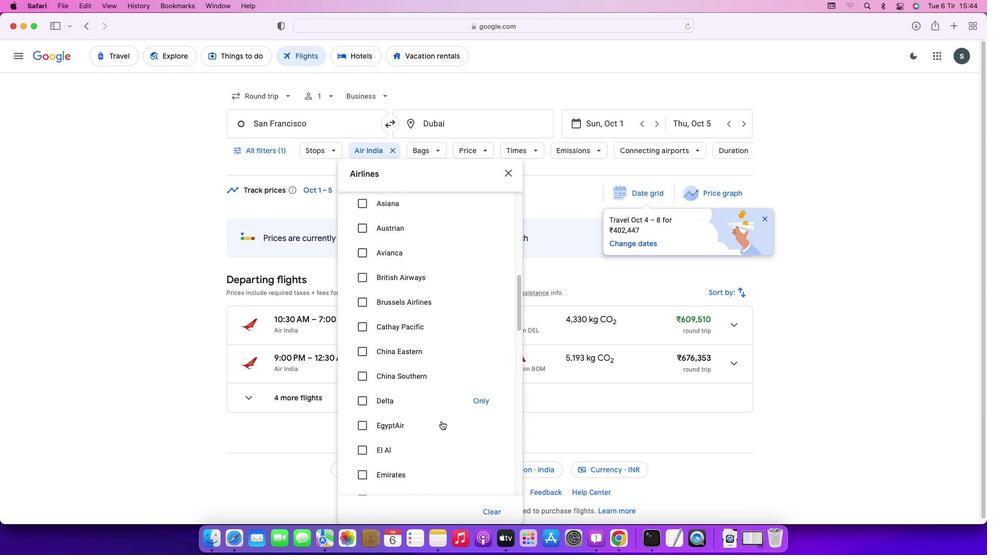 
Action: Mouse moved to (362, 472)
Screenshot: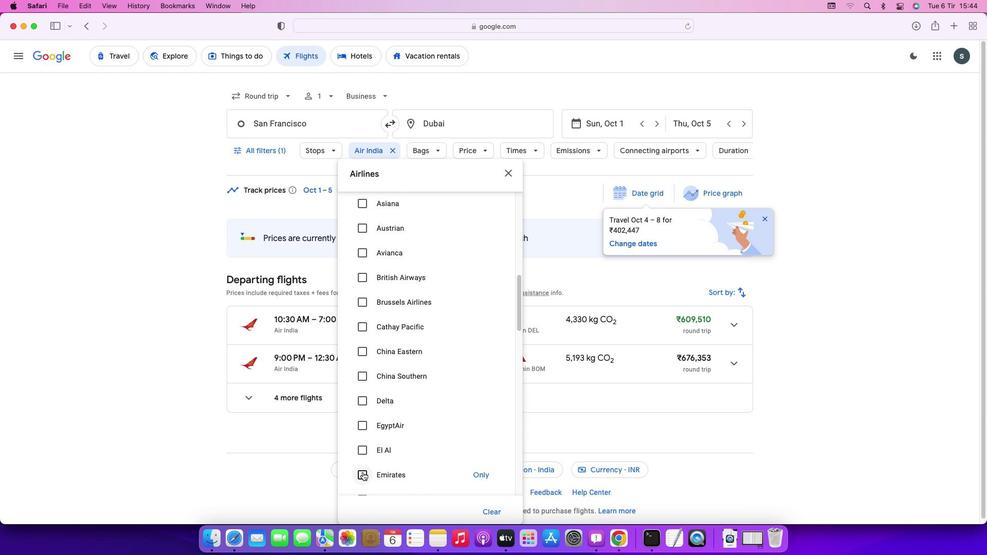 
Action: Mouse pressed left at (362, 472)
Screenshot: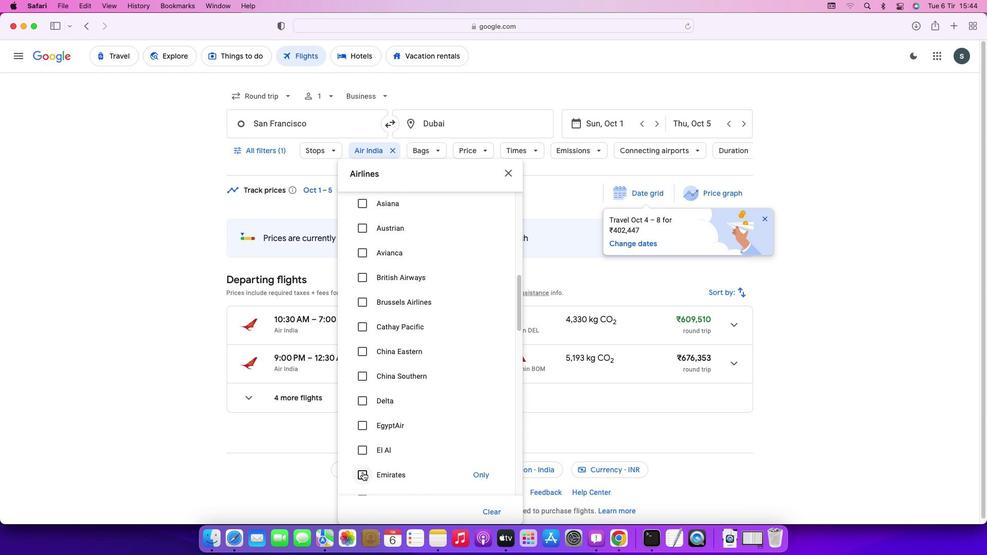 
Action: Mouse moved to (512, 175)
Screenshot: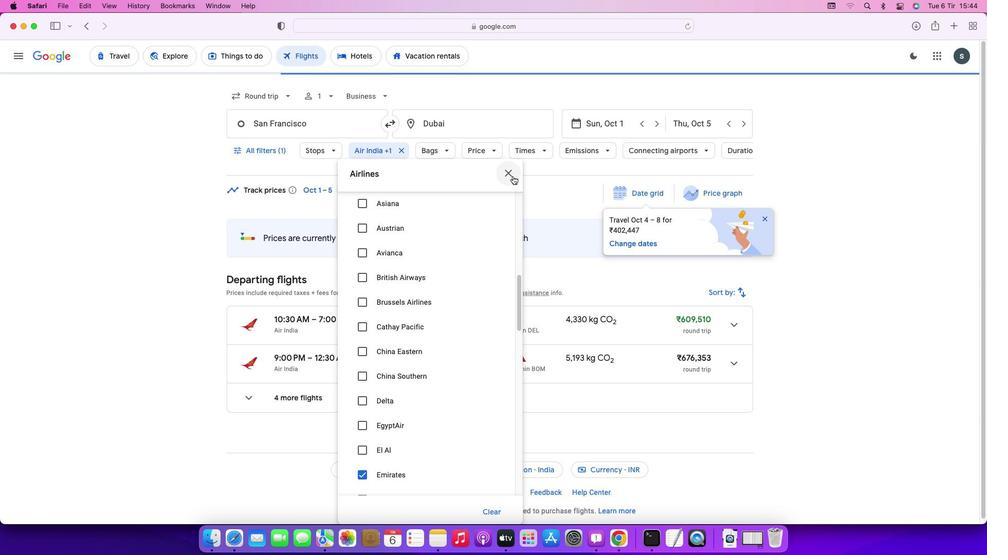 
Action: Mouse pressed left at (512, 175)
Screenshot: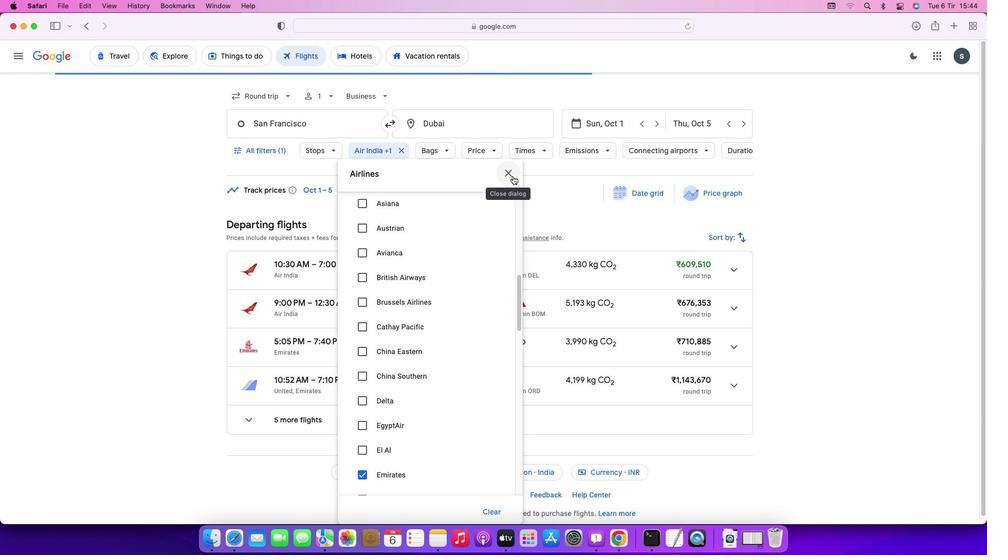 
Action: Mouse moved to (765, 219)
Screenshot: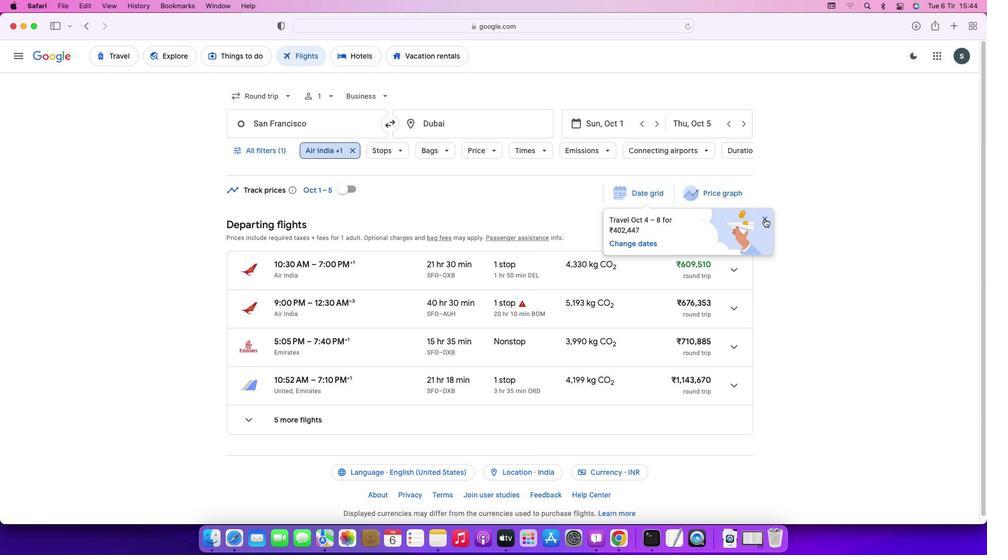 
Action: Mouse pressed left at (765, 219)
Screenshot: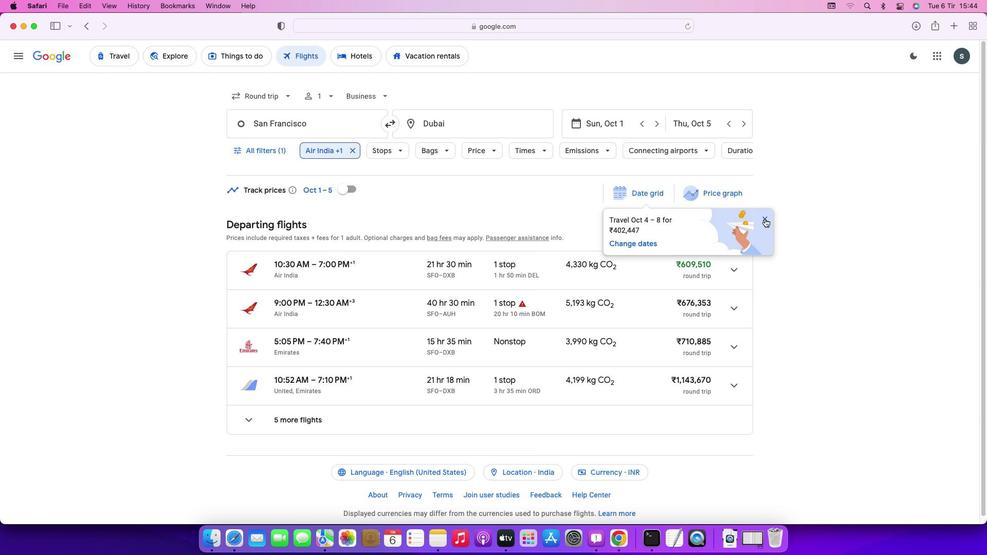 
Action: Mouse moved to (773, 294)
Screenshot: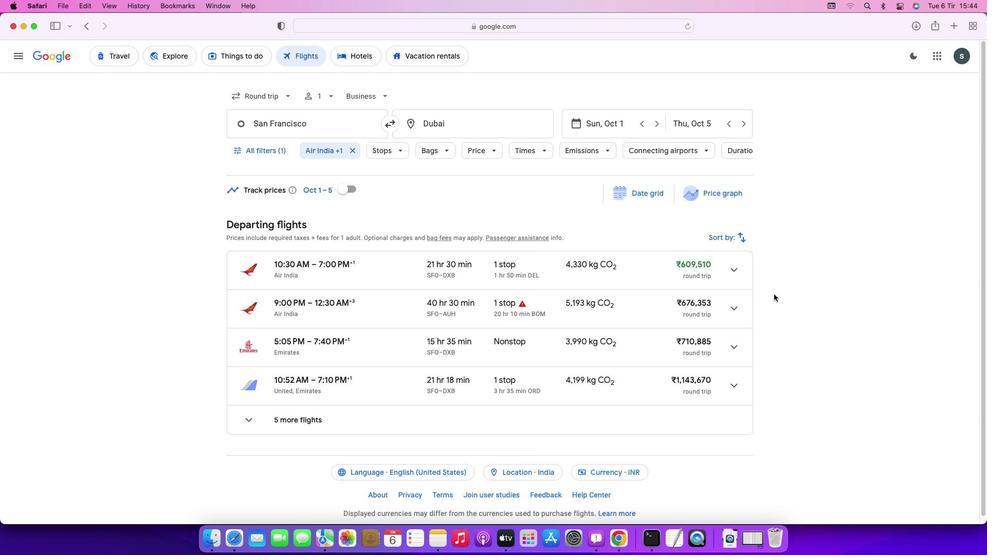 
Action: Mouse scrolled (773, 294) with delta (0, 0)
Screenshot: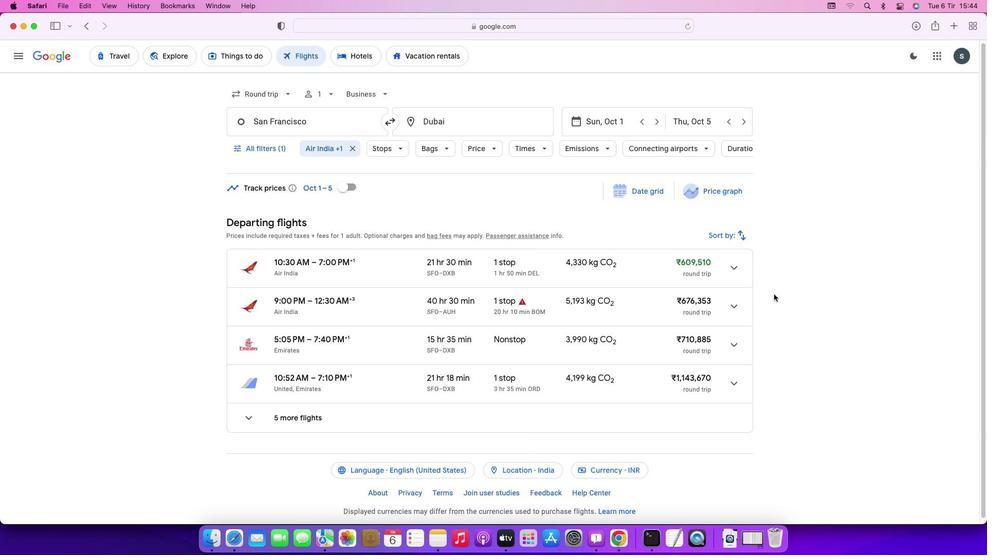 
Action: Mouse scrolled (773, 294) with delta (0, 0)
Screenshot: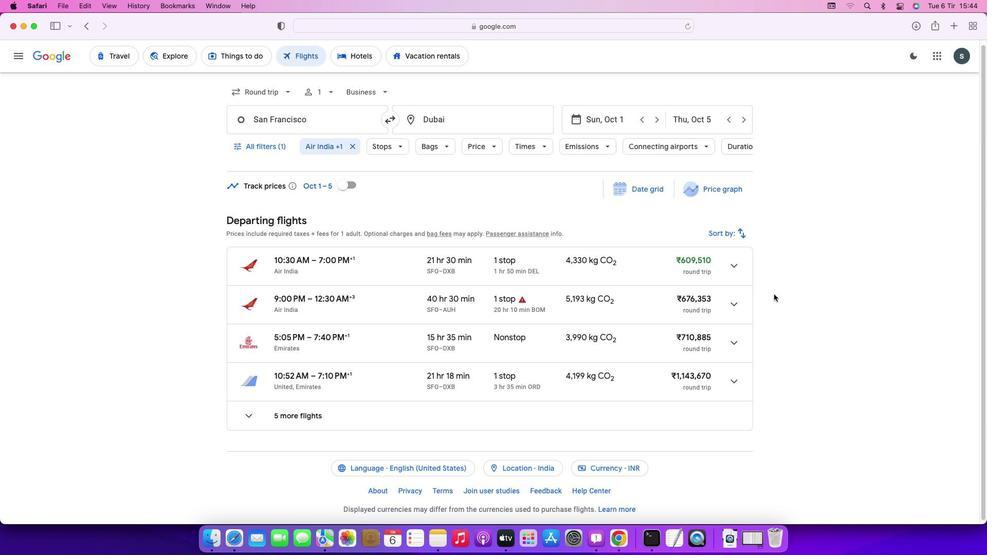 
Action: Mouse scrolled (773, 294) with delta (0, 0)
Screenshot: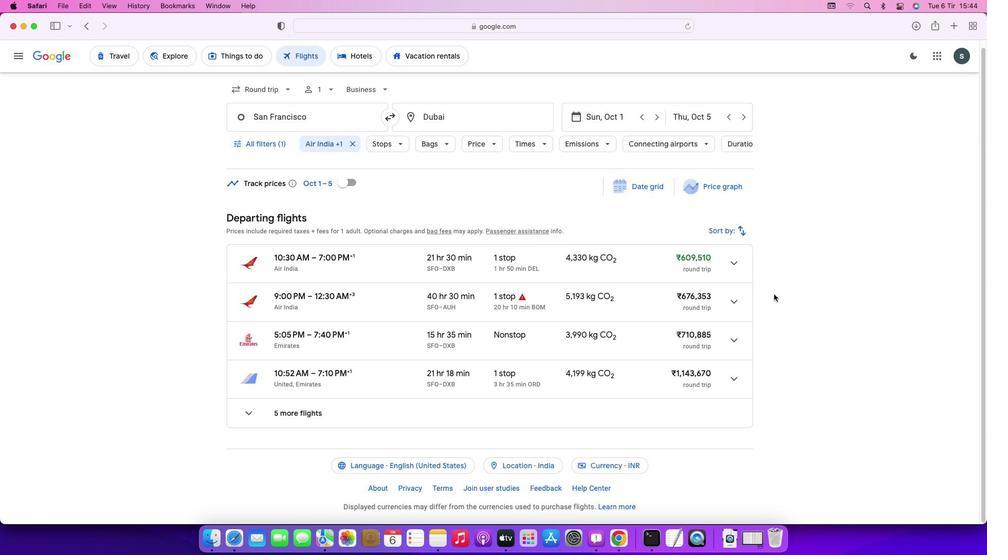 
Action: Mouse scrolled (773, 294) with delta (0, 0)
Screenshot: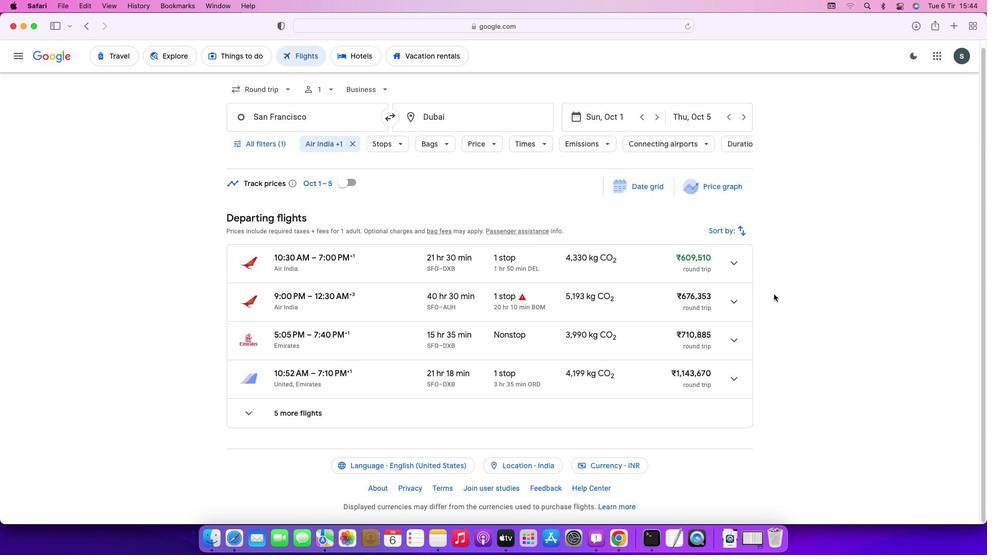 
Action: Mouse scrolled (773, 294) with delta (0, 0)
Screenshot: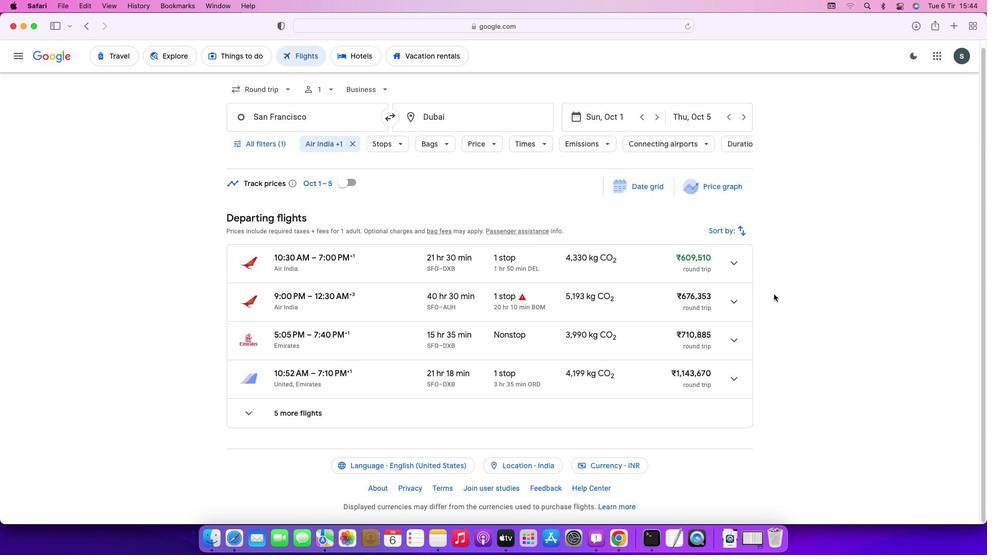 
Action: Mouse scrolled (773, 294) with delta (0, 0)
Screenshot: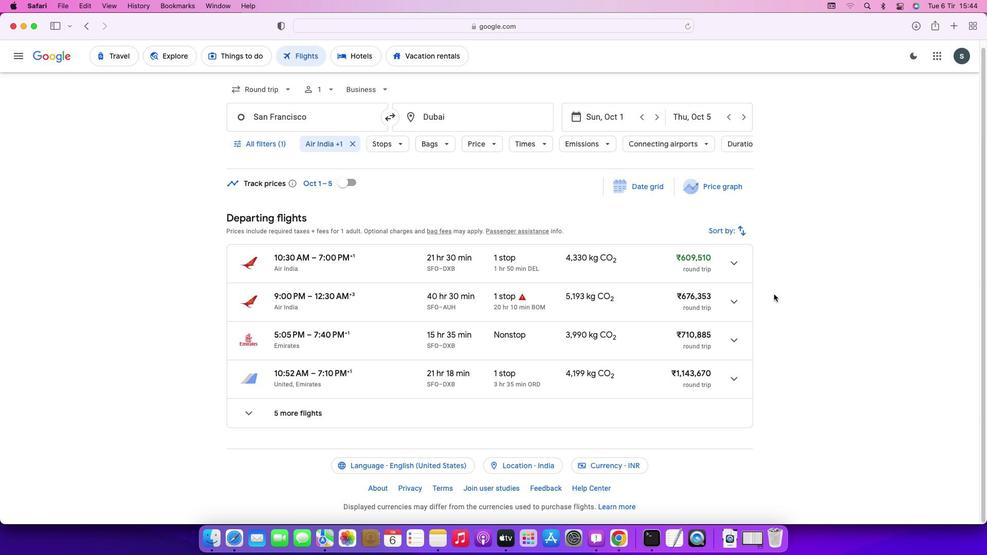 
Action: Mouse scrolled (773, 294) with delta (0, 0)
Screenshot: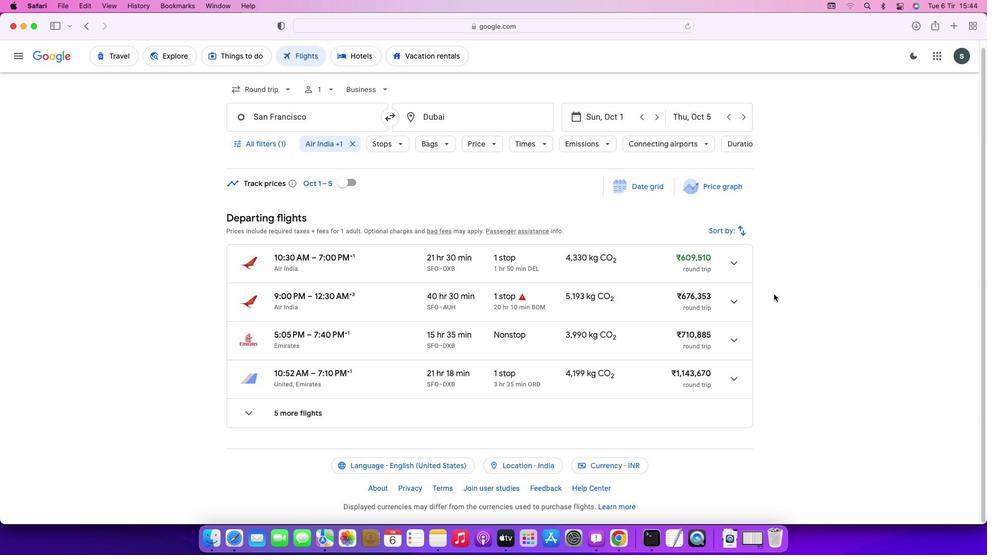 
Action: Mouse moved to (729, 143)
Screenshot: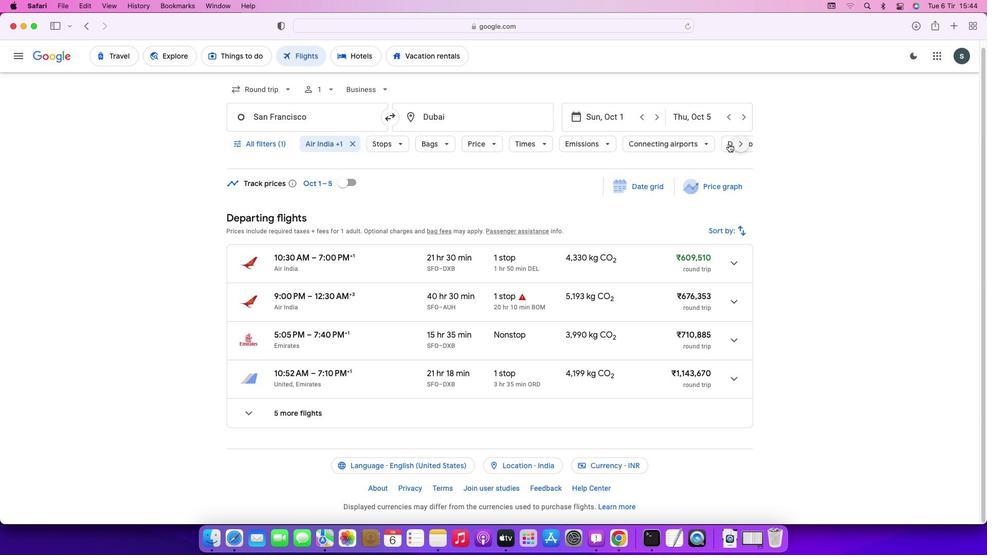 
Action: Mouse pressed left at (729, 143)
Screenshot: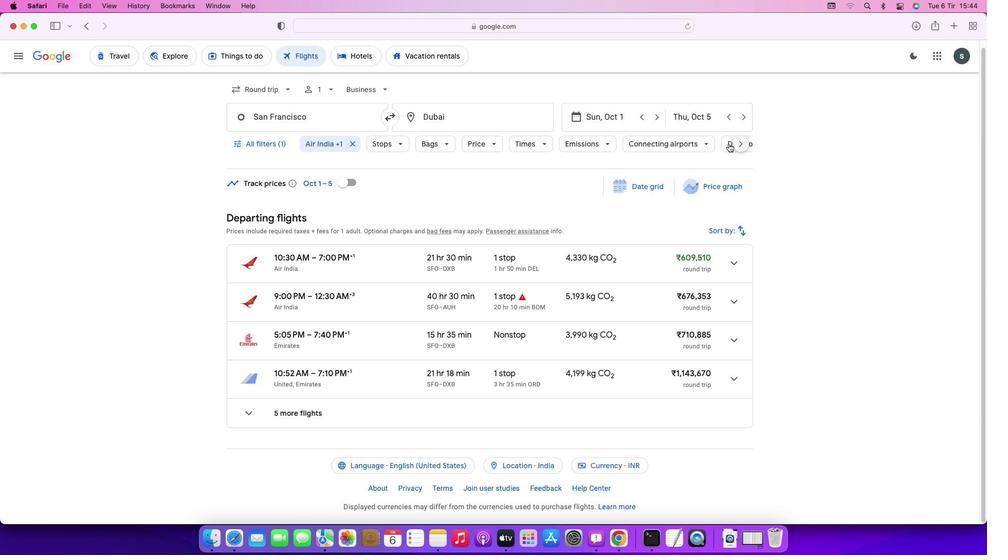 
Action: Mouse moved to (711, 141)
Screenshot: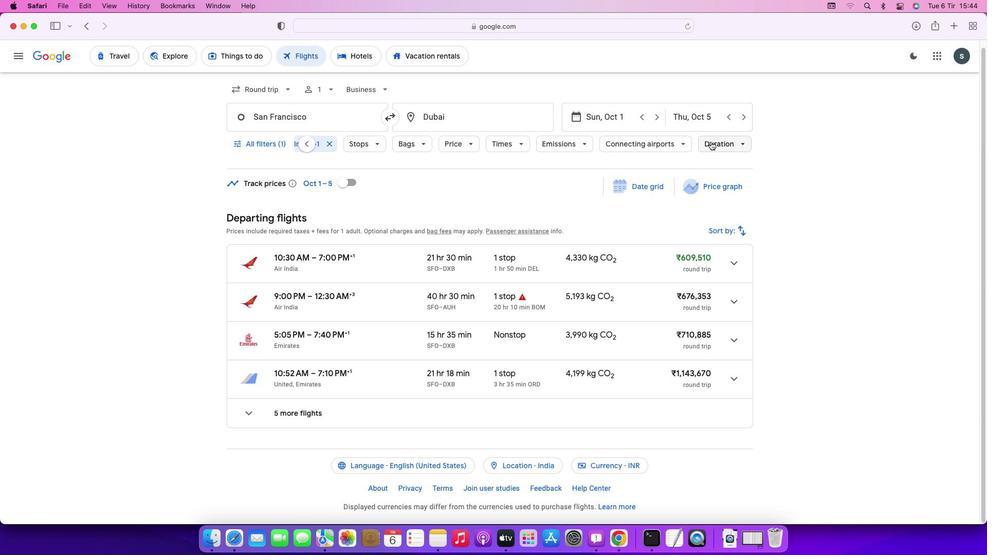 
Action: Mouse pressed left at (711, 141)
Screenshot: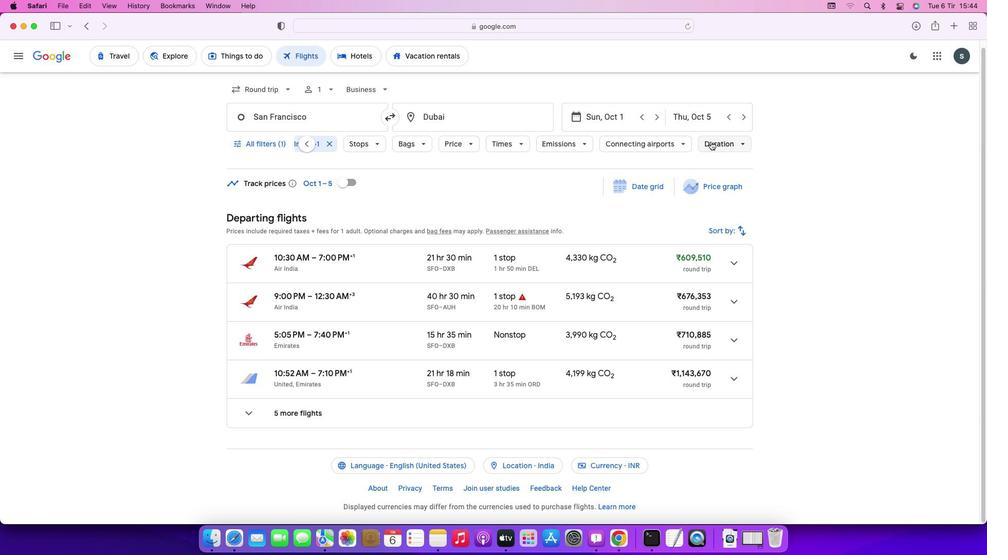 
Action: Mouse moved to (865, 211)
Screenshot: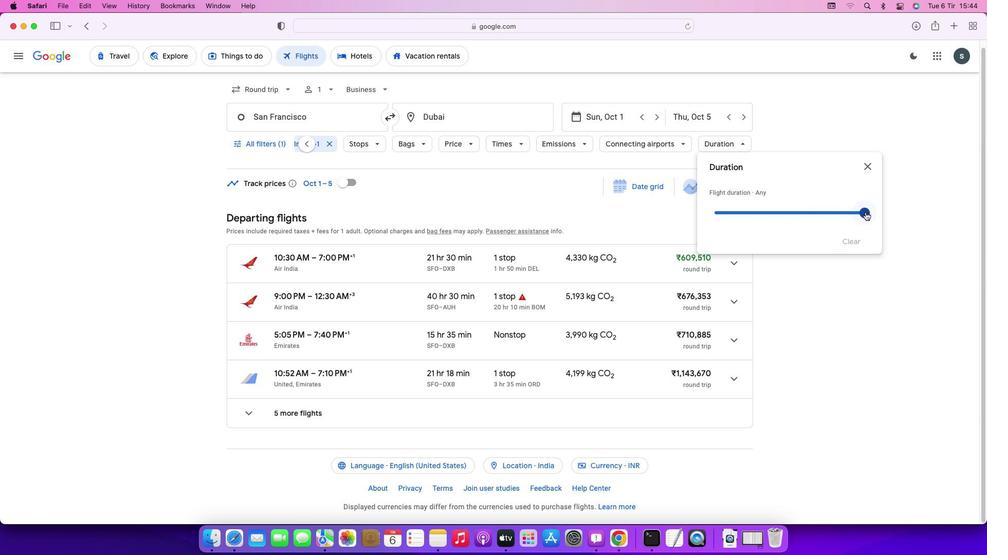 
Action: Mouse pressed left at (865, 211)
Screenshot: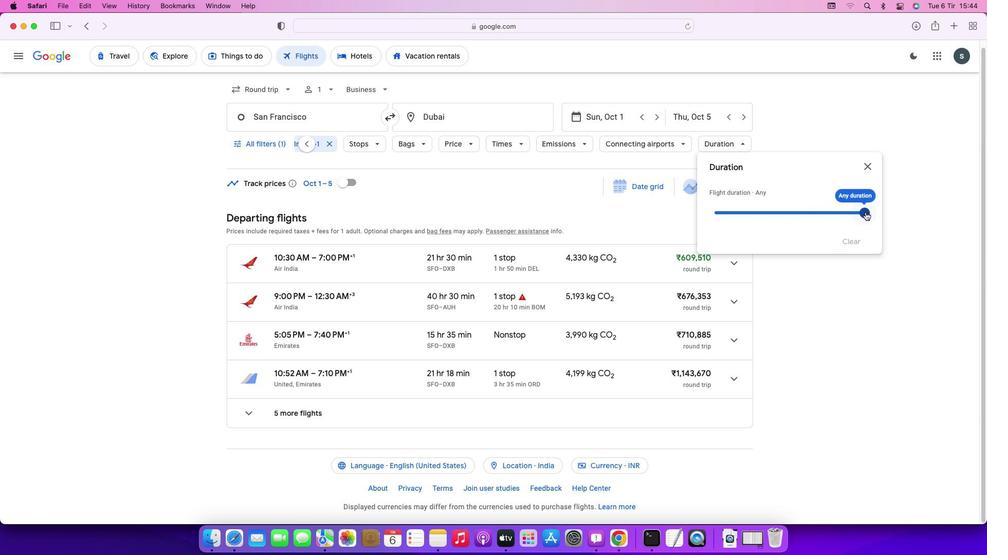
Action: Mouse moved to (871, 169)
Screenshot: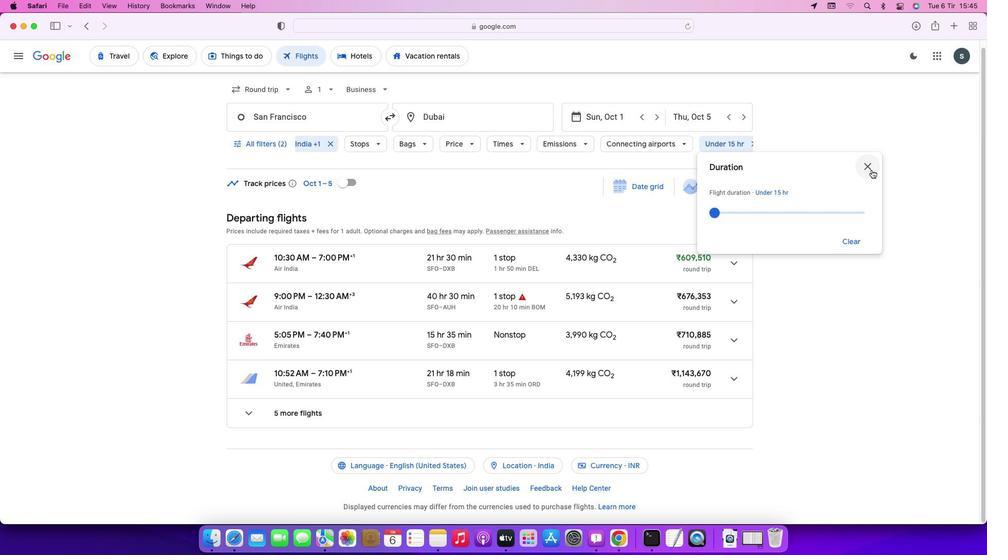 
Action: Mouse pressed left at (871, 169)
Screenshot: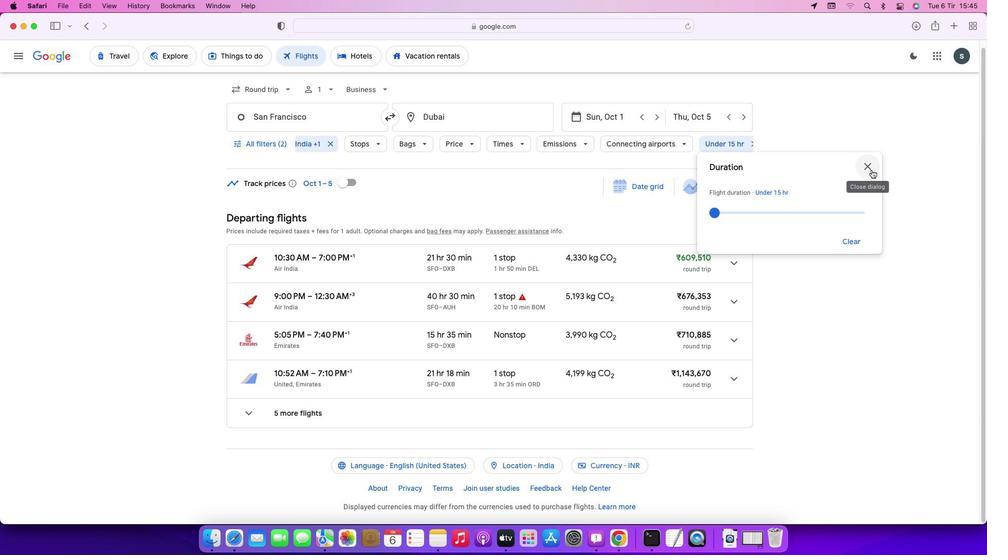 
Action: Mouse moved to (851, 214)
Screenshot: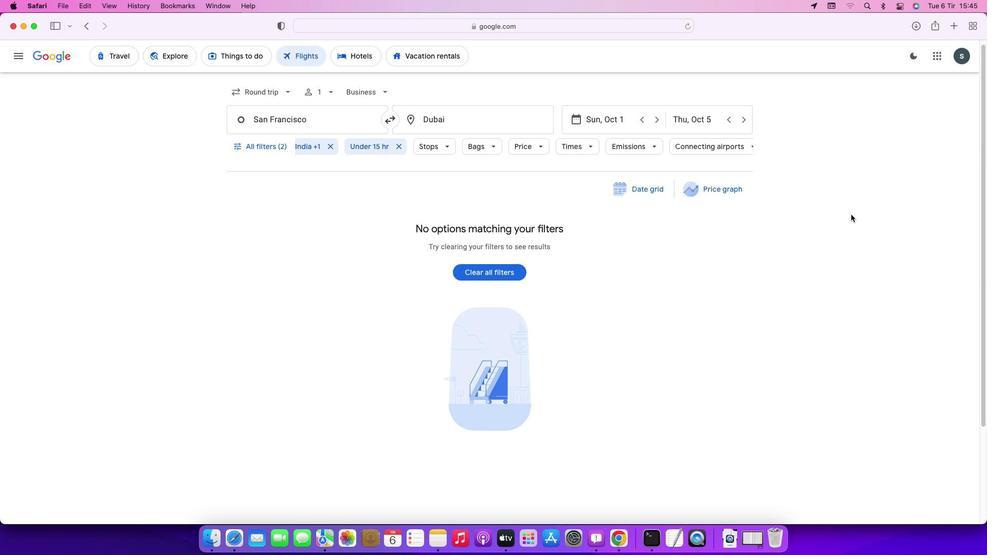 
